 Task: Open the event Product Strategy Discussion on '2024/03/04', change the date to 2024/03/01, change the font style of the description to Trebuchet MS, set the availability to Working elsewhere, insert an emoji Thu, logged in from the account softage.10@softage.net and add another guest for the event, softage.4@softage.net. Change the alignment of the event description to Align left.Change the font color of the description to Green and select an event charm, 
Action: Mouse moved to (305, 124)
Screenshot: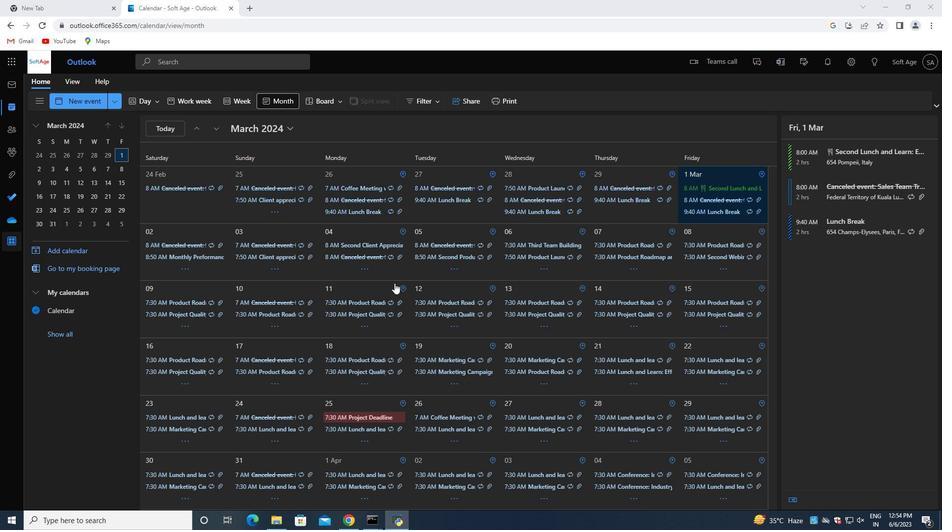 
Action: Mouse pressed left at (305, 124)
Screenshot: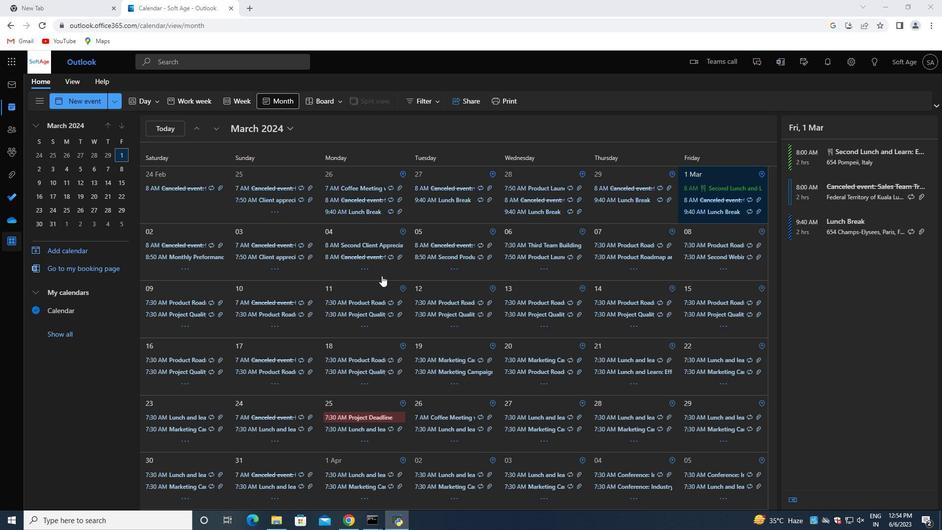 
Action: Mouse moved to (322, 152)
Screenshot: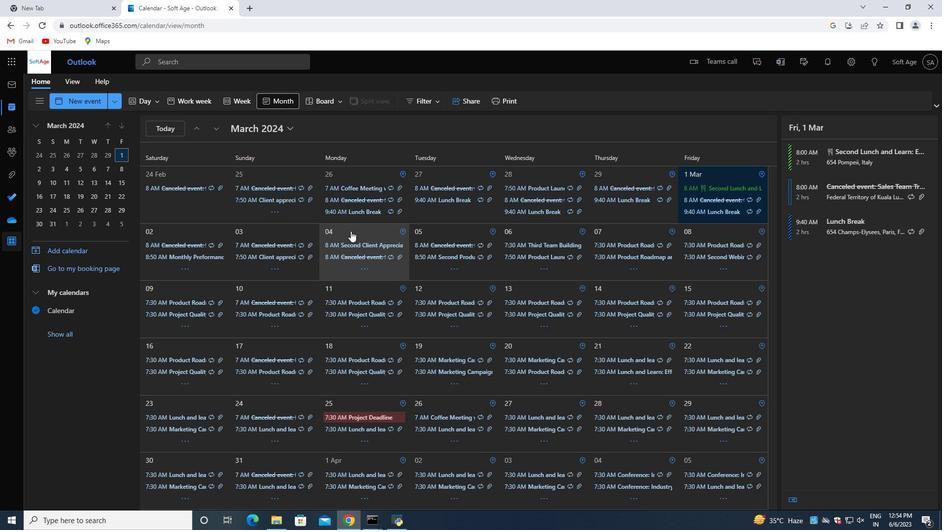 
Action: Mouse pressed left at (322, 152)
Screenshot: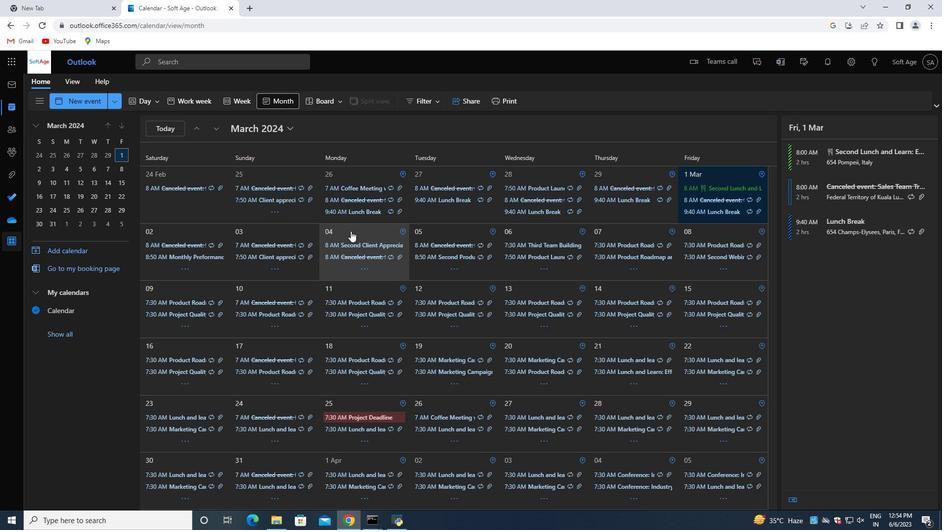 
Action: Mouse moved to (291, 173)
Screenshot: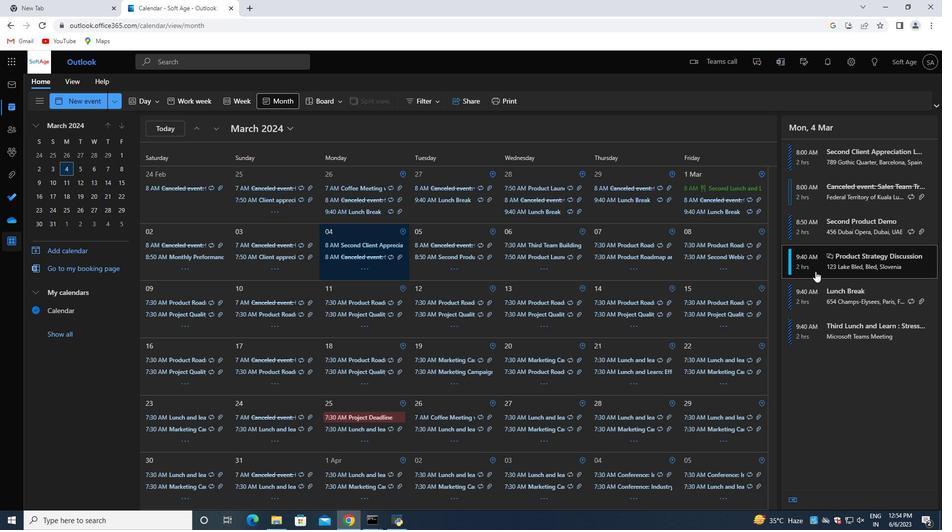 
Action: Mouse pressed left at (291, 173)
Screenshot: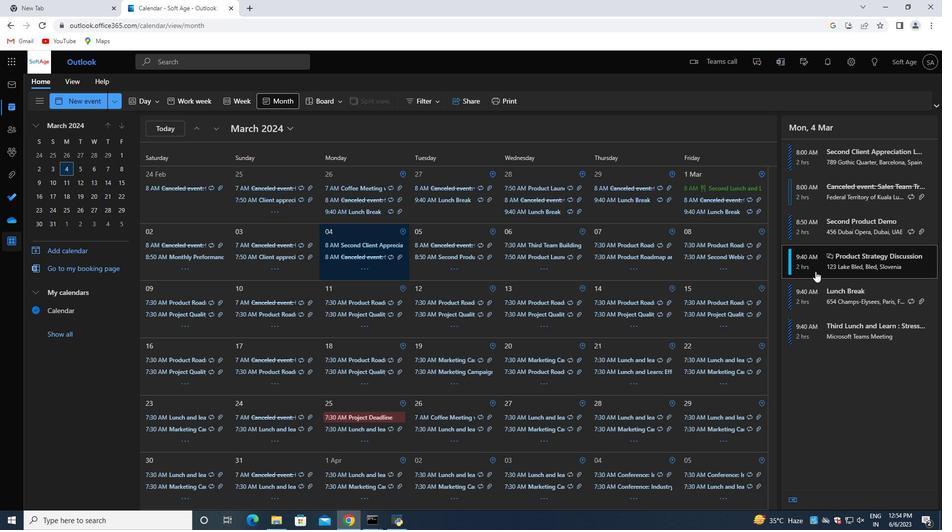 
Action: Mouse moved to (351, 231)
Screenshot: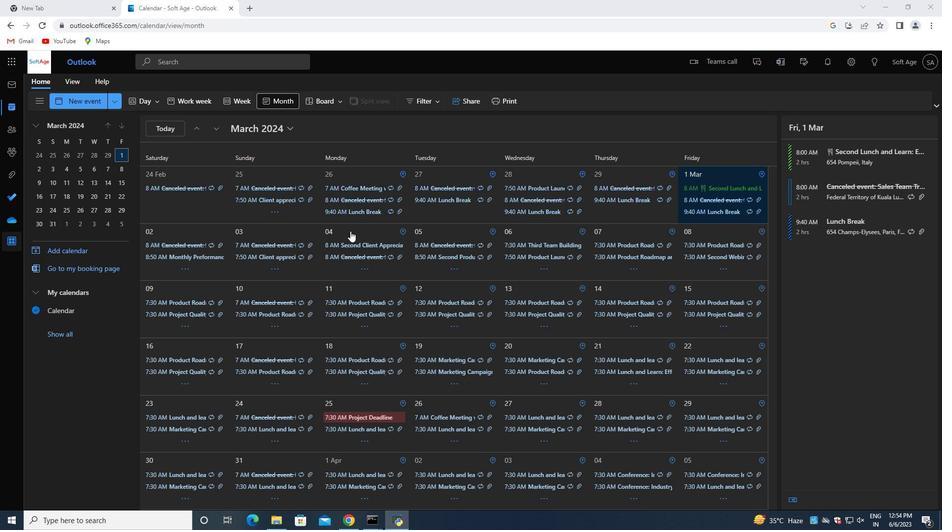 
Action: Mouse pressed left at (351, 231)
Screenshot: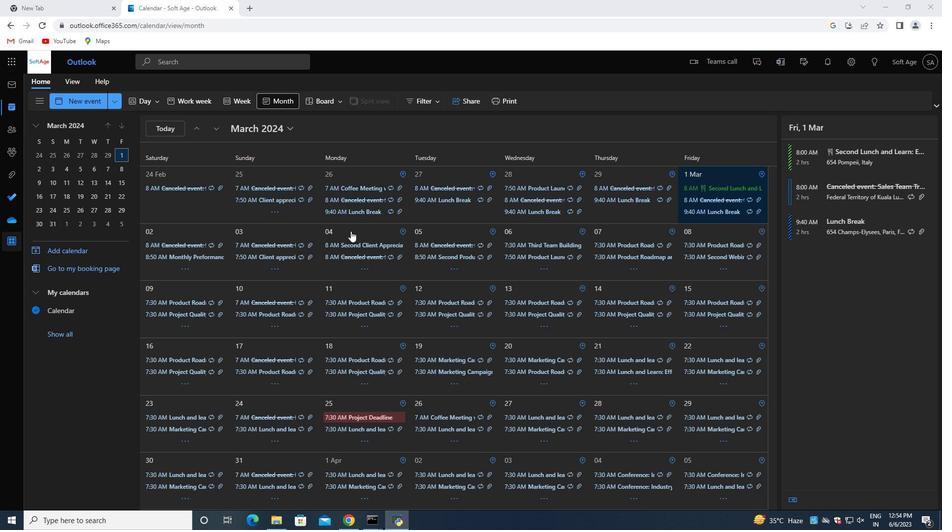 
Action: Mouse moved to (816, 271)
Screenshot: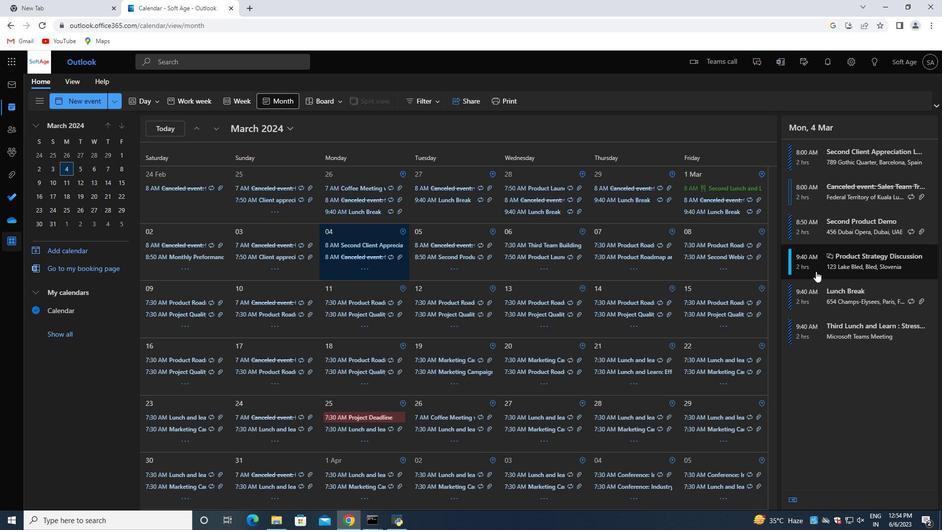 
Action: Mouse pressed left at (816, 271)
Screenshot: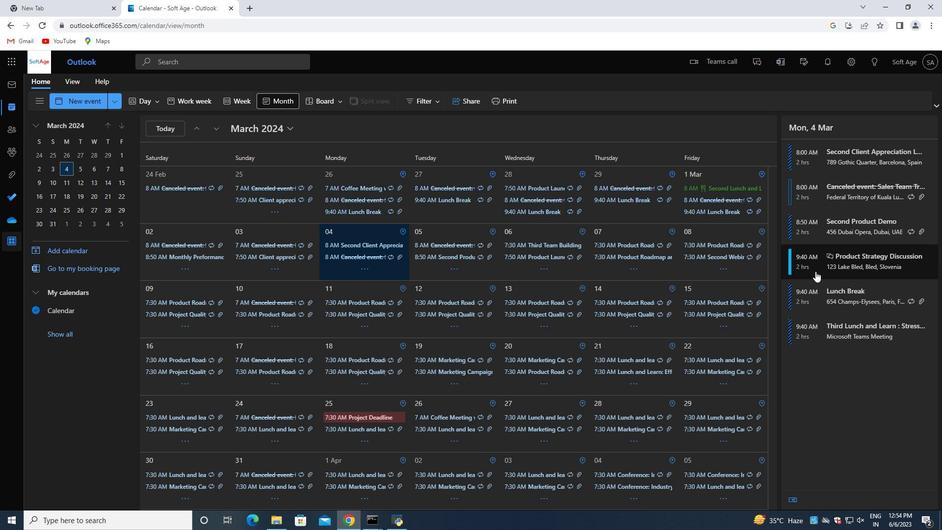 
Action: Mouse moved to (634, 364)
Screenshot: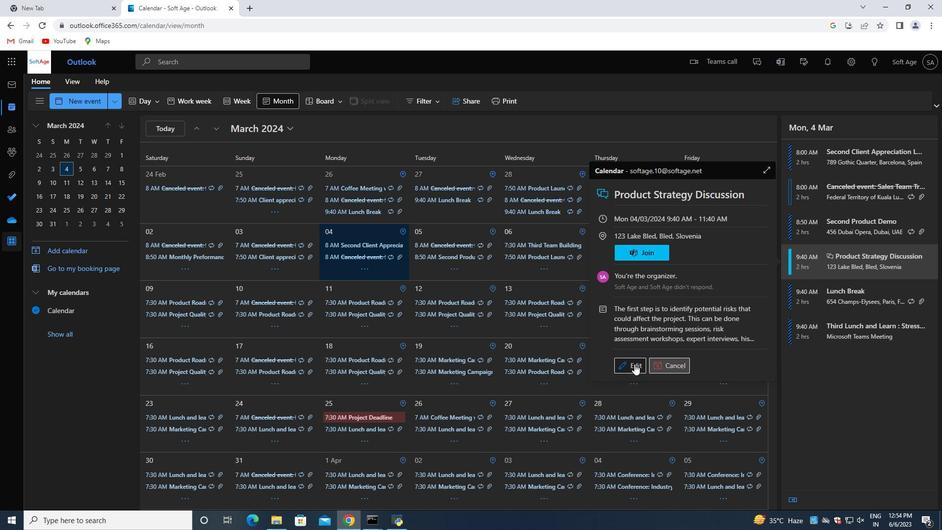 
Action: Mouse pressed left at (634, 364)
Screenshot: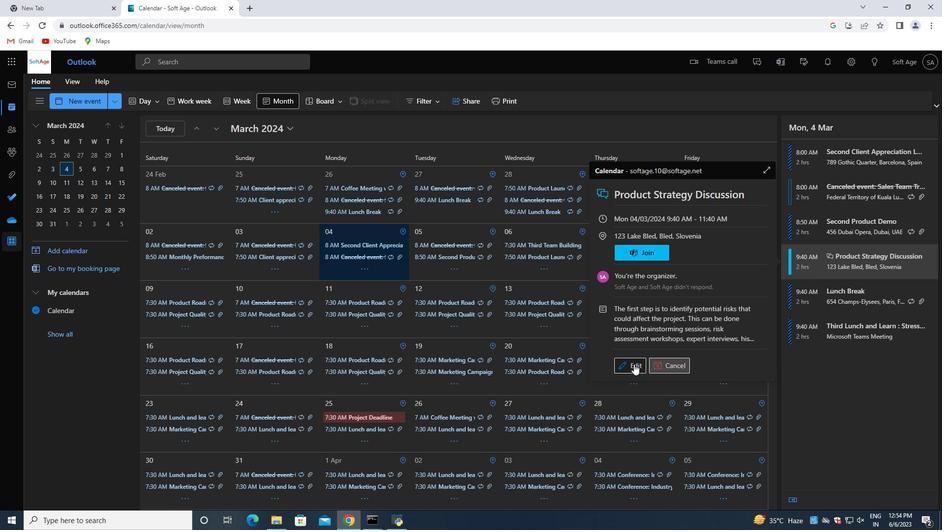 
Action: Mouse moved to (289, 272)
Screenshot: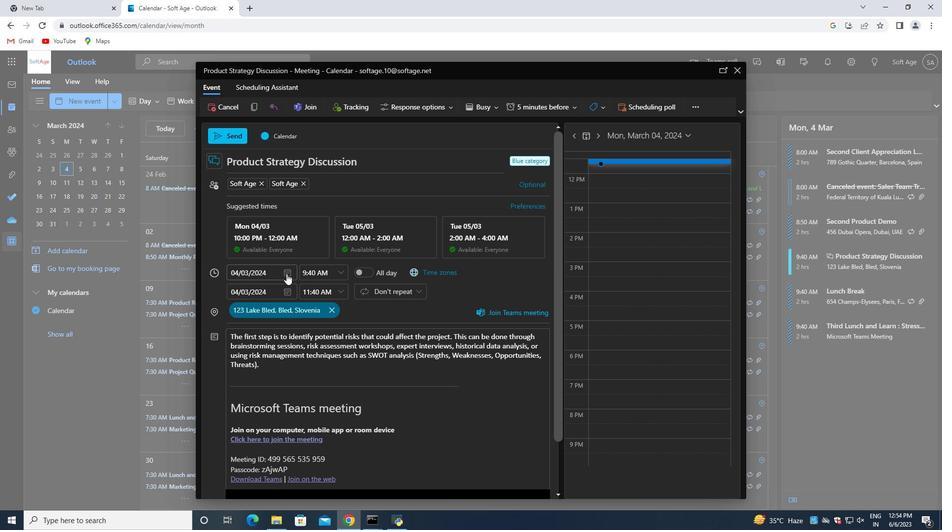 
Action: Mouse pressed left at (289, 272)
Screenshot: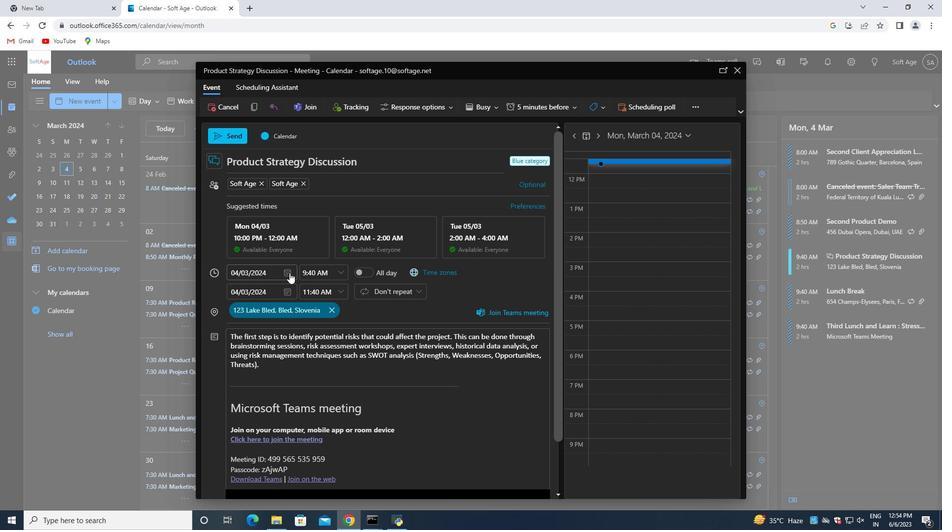 
Action: Mouse moved to (321, 320)
Screenshot: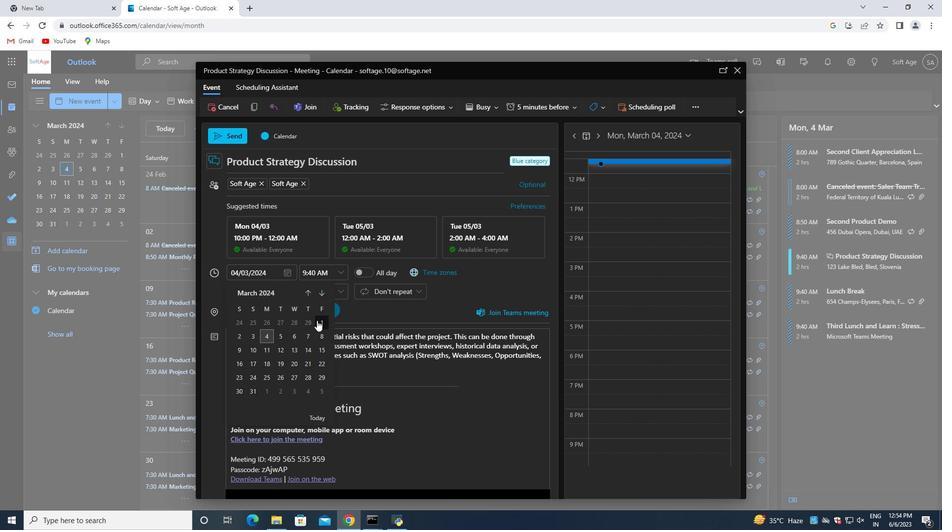 
Action: Mouse pressed left at (321, 320)
Screenshot: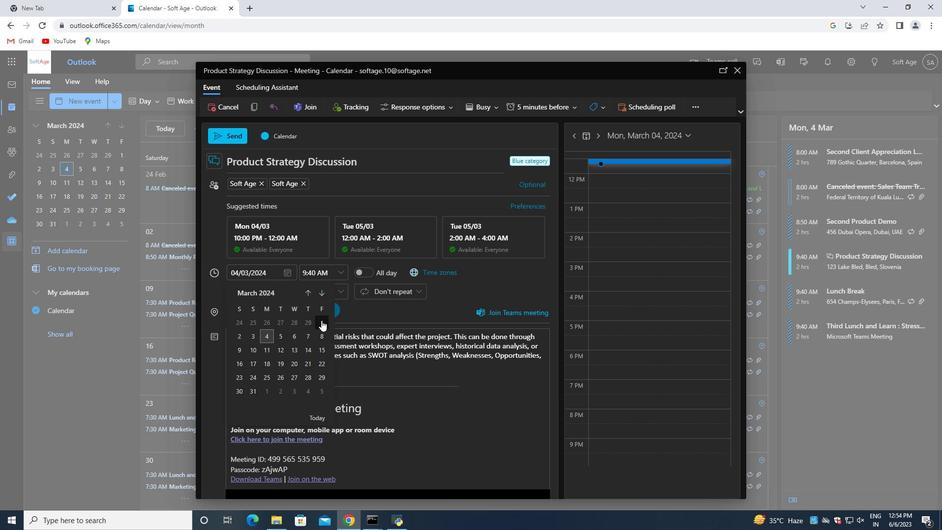 
Action: Mouse moved to (265, 367)
Screenshot: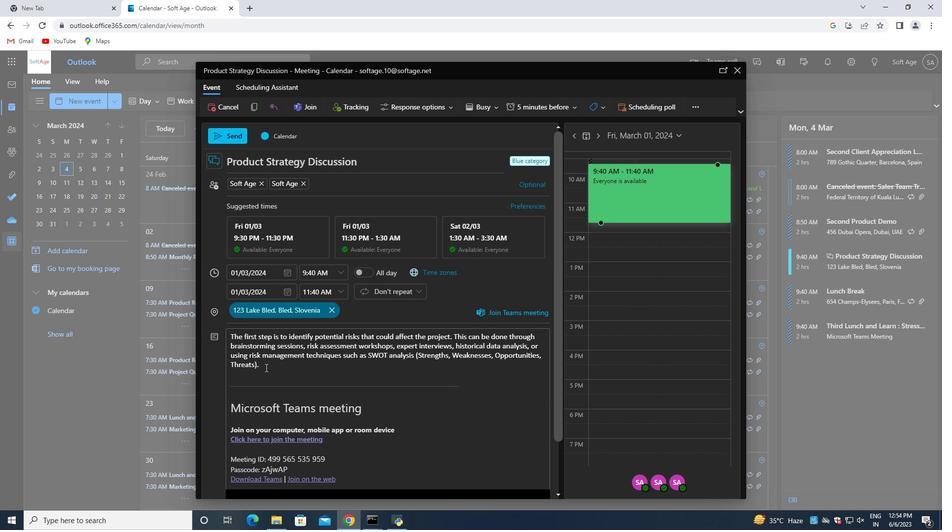 
Action: Mouse pressed left at (265, 367)
Screenshot: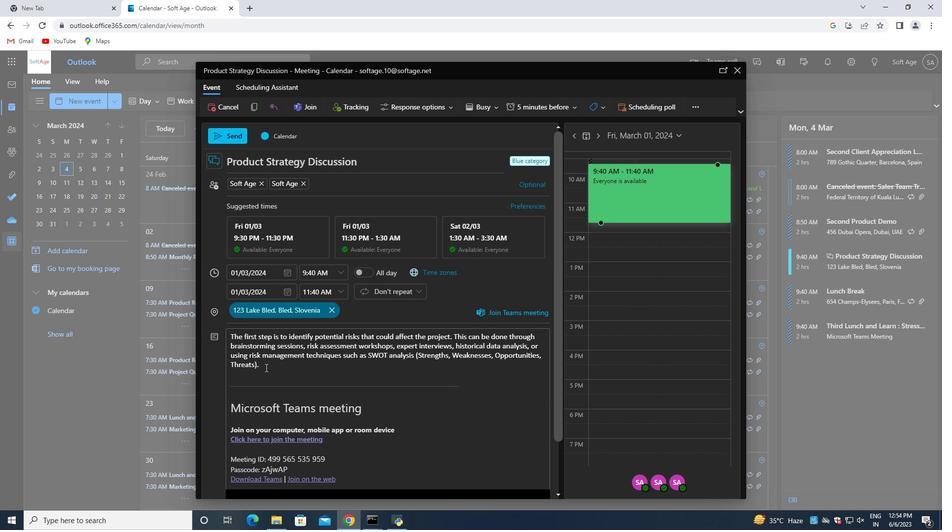 
Action: Mouse moved to (294, 363)
Screenshot: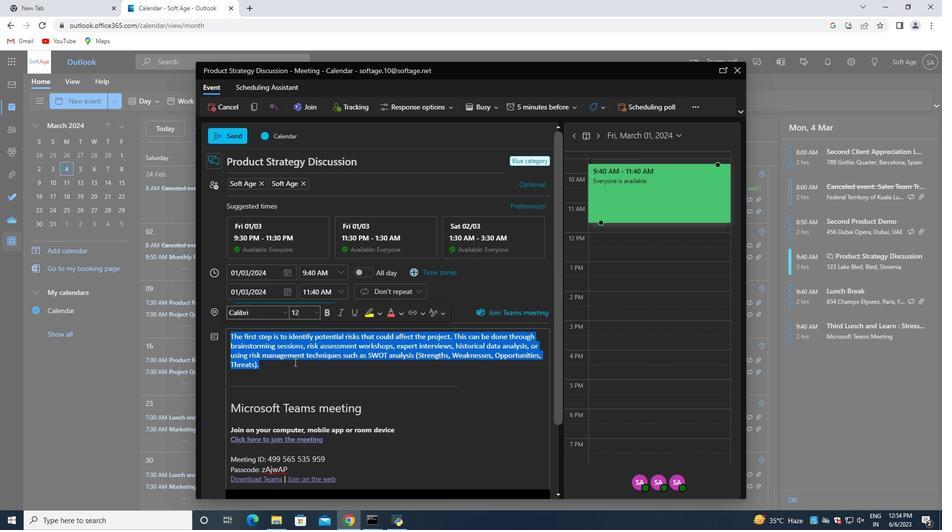 
Action: Mouse scrolled (294, 363) with delta (0, 0)
Screenshot: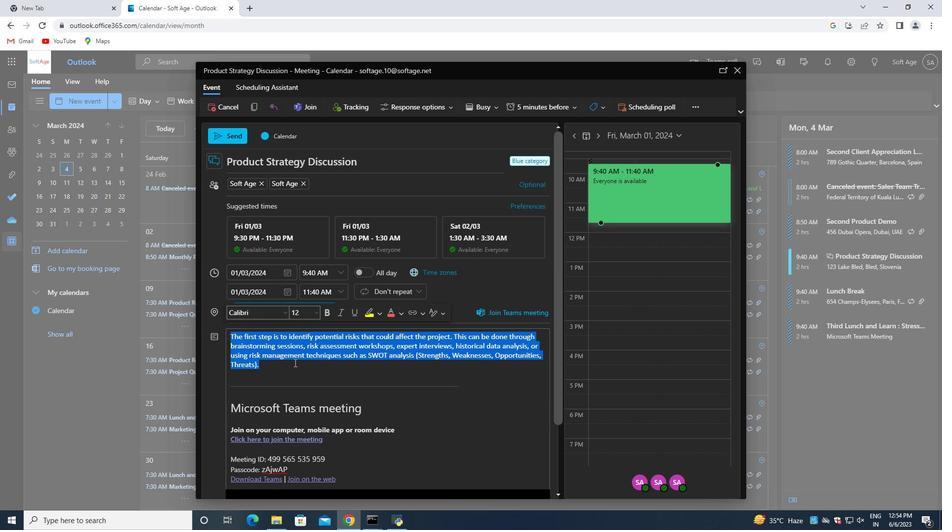 
Action: Mouse moved to (305, 428)
Screenshot: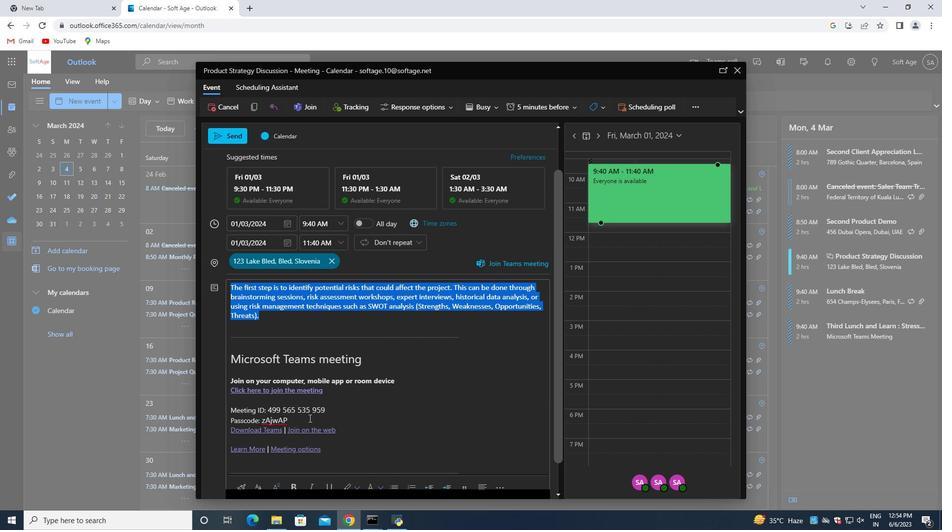 
Action: Mouse scrolled (305, 427) with delta (0, 0)
Screenshot: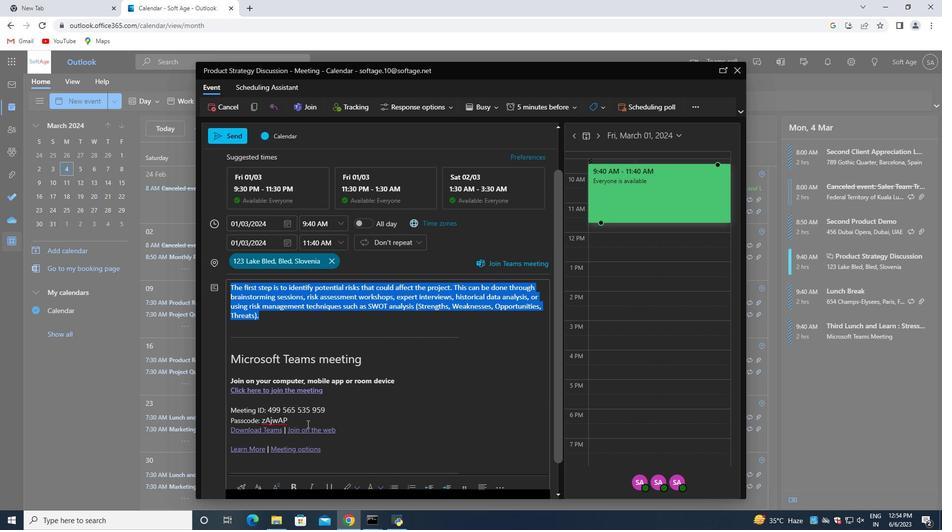 
Action: Mouse moved to (302, 431)
Screenshot: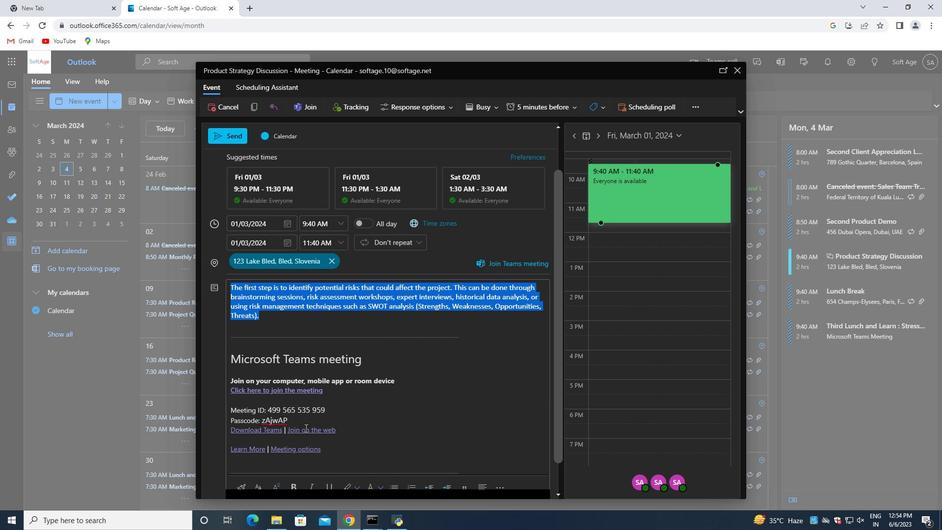 
Action: Mouse scrolled (302, 431) with delta (0, 0)
Screenshot: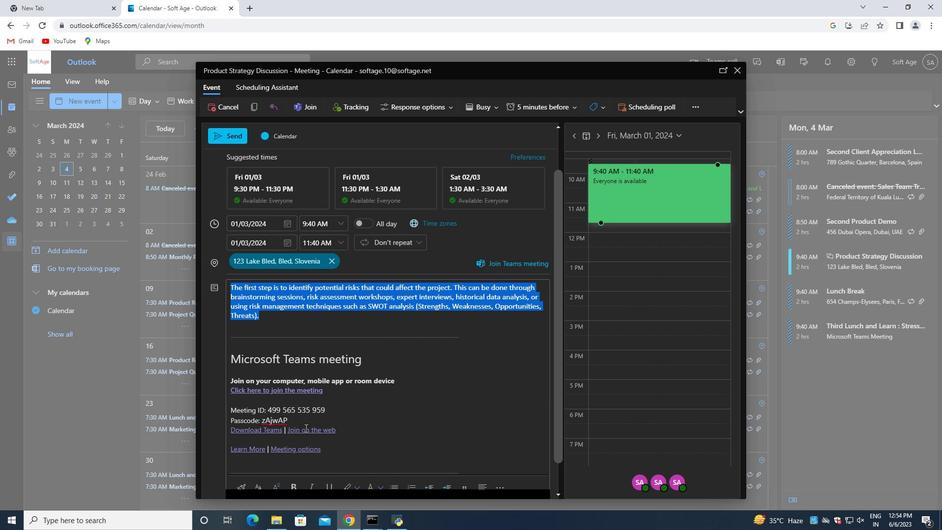 
Action: Mouse moved to (301, 433)
Screenshot: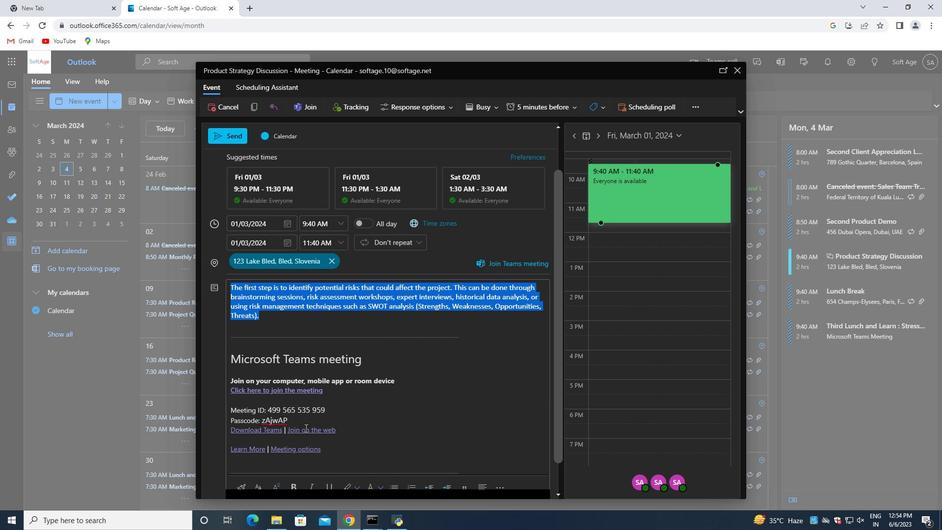 
Action: Mouse scrolled (301, 433) with delta (0, 0)
Screenshot: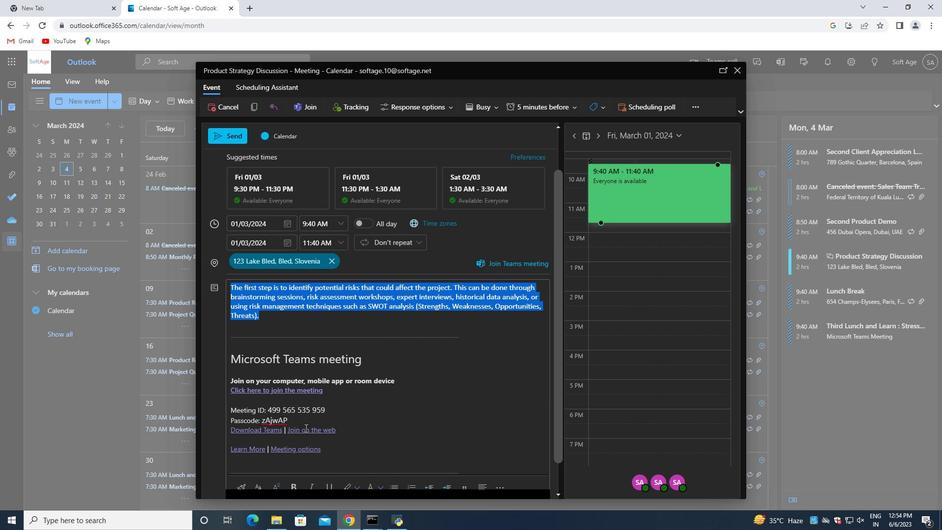 
Action: Mouse moved to (257, 451)
Screenshot: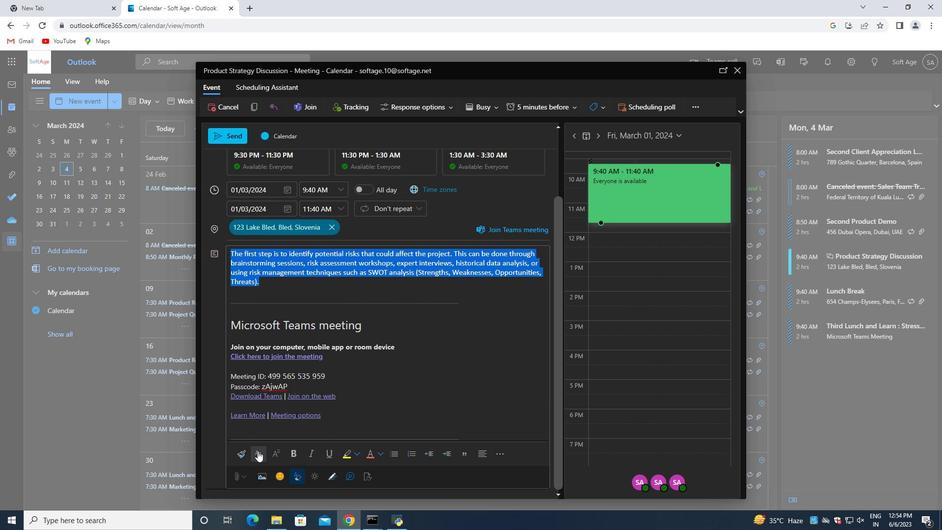 
Action: Mouse pressed left at (257, 451)
Screenshot: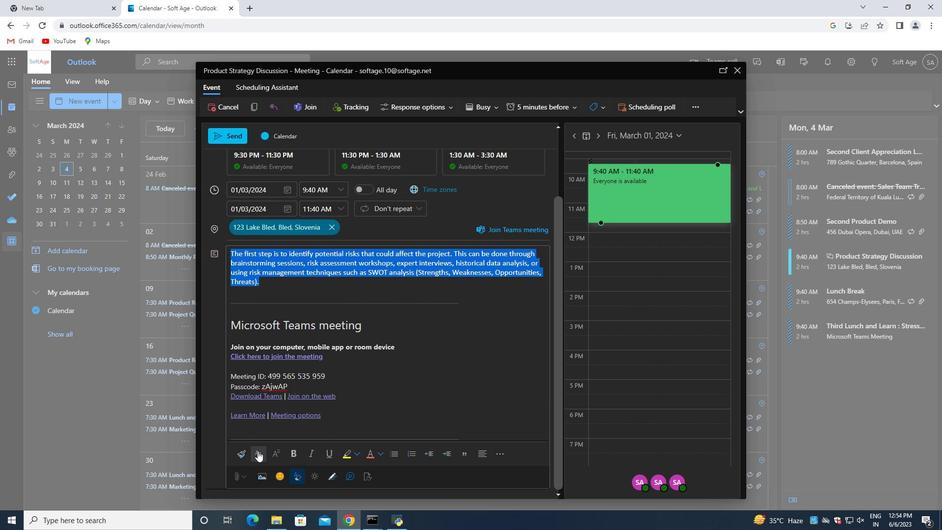 
Action: Mouse moved to (300, 386)
Screenshot: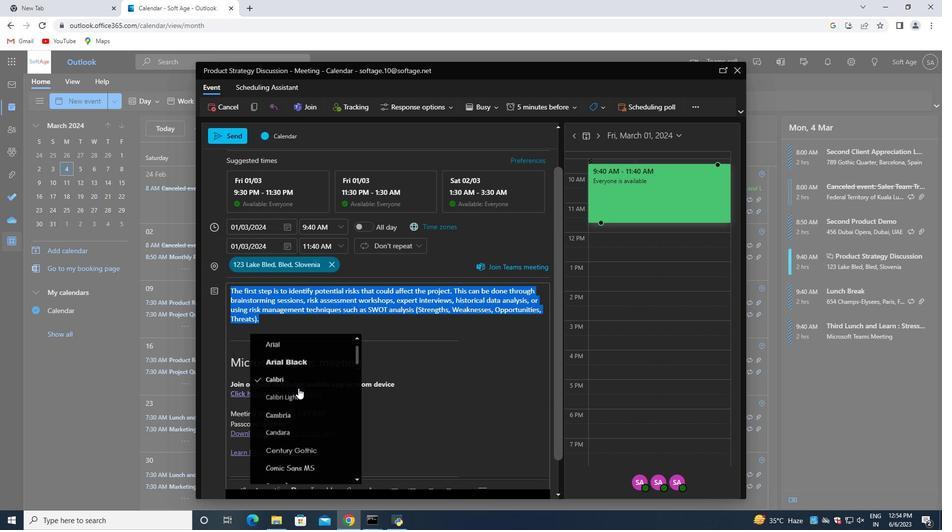 
Action: Mouse scrolled (300, 386) with delta (0, 0)
Screenshot: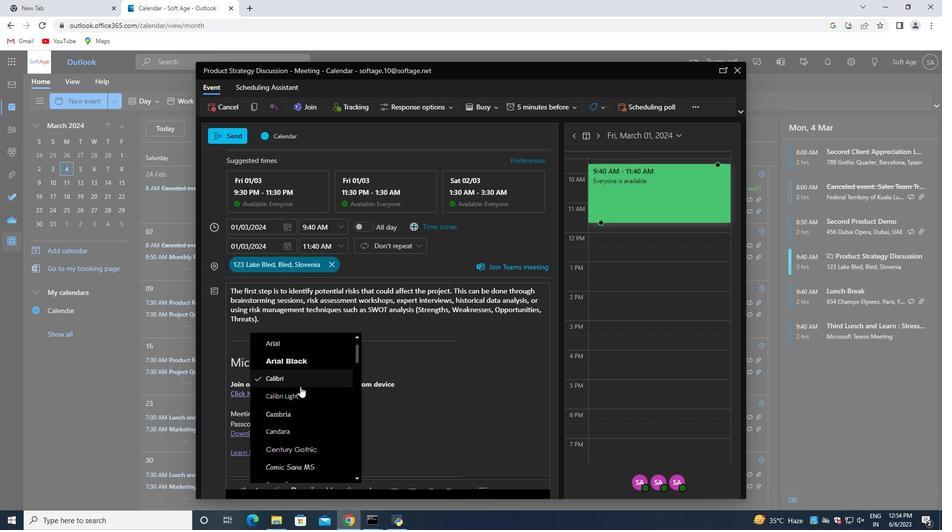 
Action: Mouse scrolled (300, 386) with delta (0, 0)
Screenshot: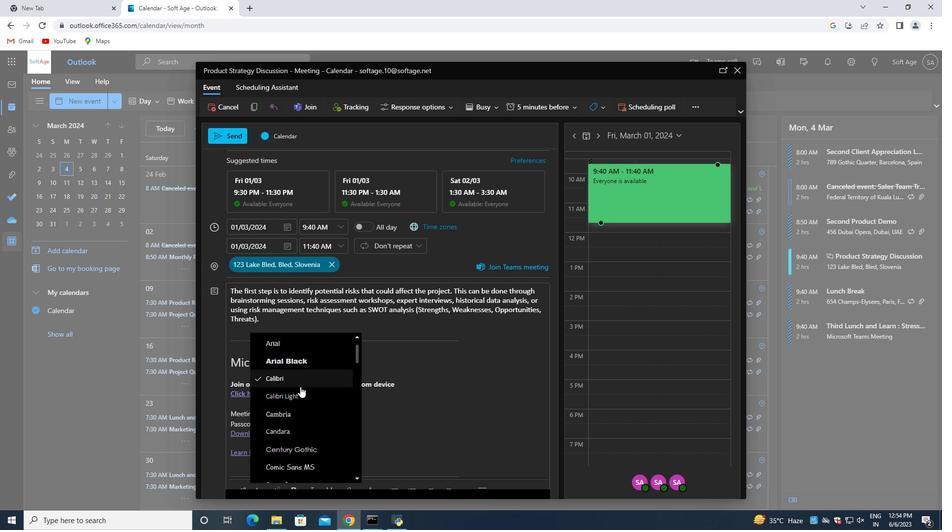 
Action: Mouse scrolled (300, 386) with delta (0, 0)
Screenshot: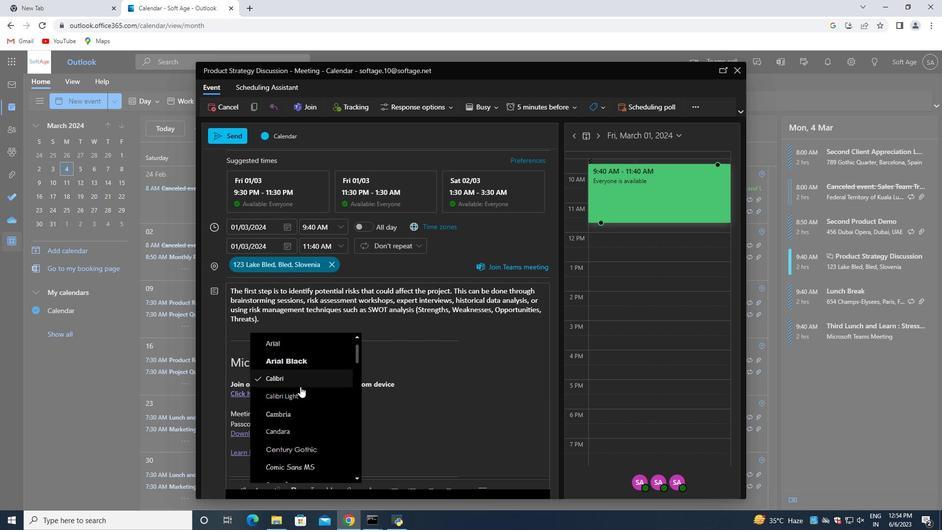 
Action: Mouse moved to (300, 386)
Screenshot: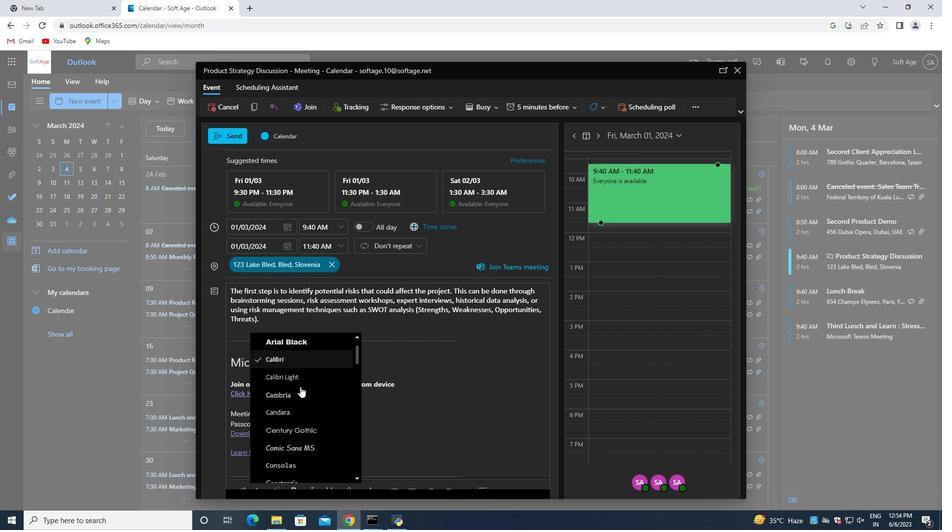 
Action: Mouse scrolled (300, 386) with delta (0, 0)
Screenshot: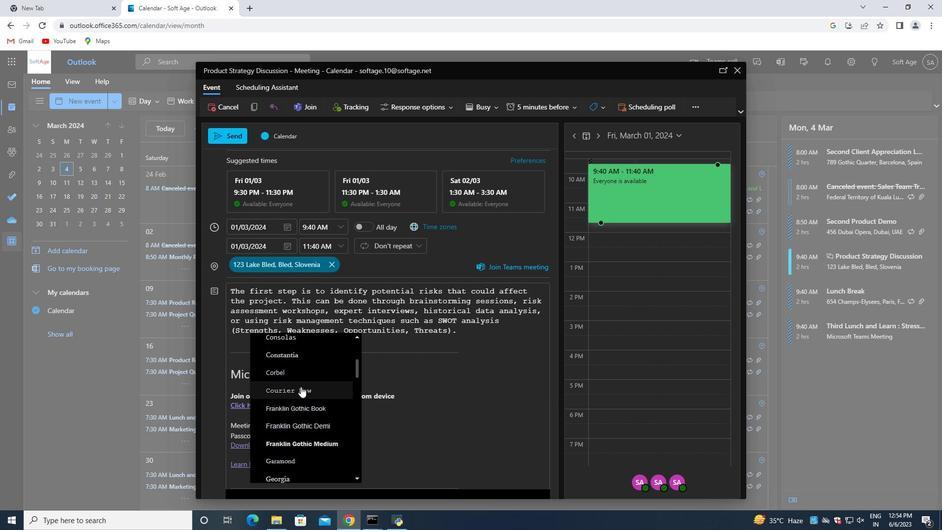 
Action: Mouse scrolled (300, 386) with delta (0, 0)
Screenshot: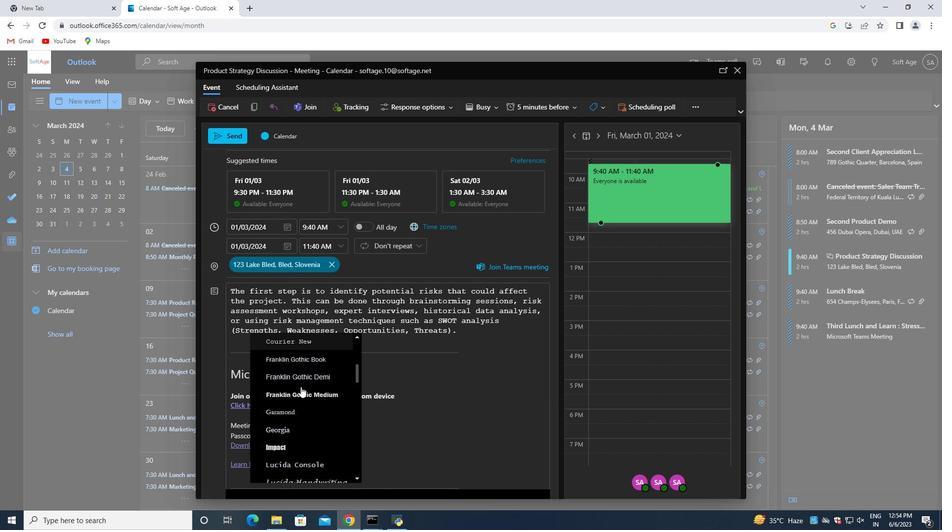 
Action: Mouse scrolled (300, 386) with delta (0, 0)
Screenshot: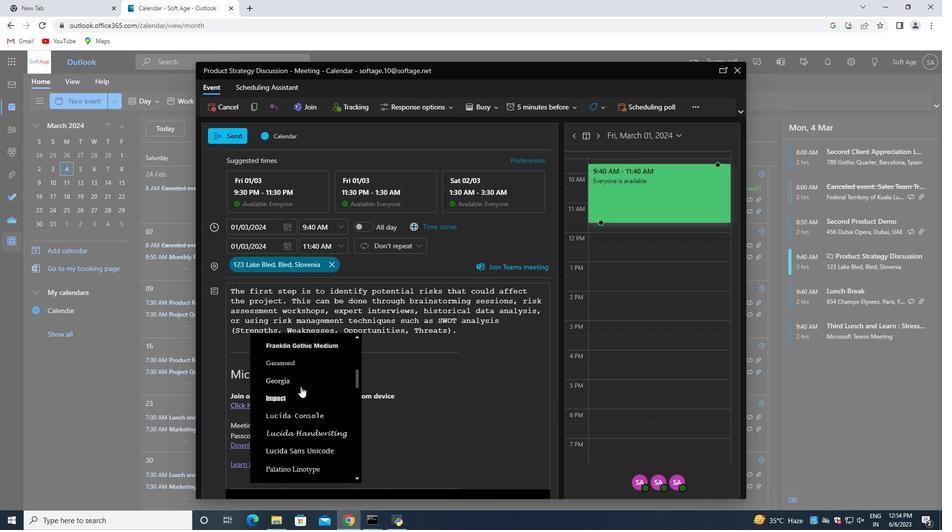 
Action: Mouse scrolled (300, 386) with delta (0, 0)
Screenshot: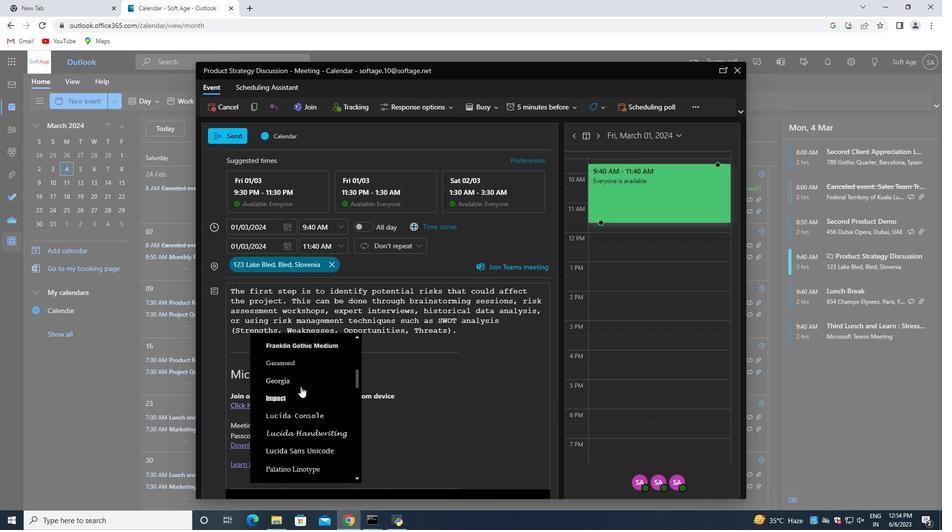 
Action: Mouse scrolled (300, 386) with delta (0, 0)
Screenshot: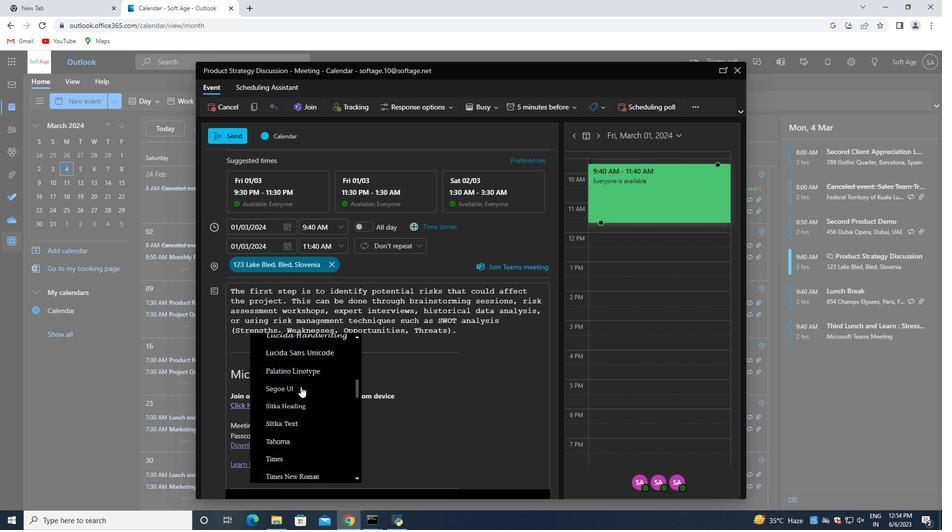 
Action: Mouse scrolled (300, 386) with delta (0, 0)
Screenshot: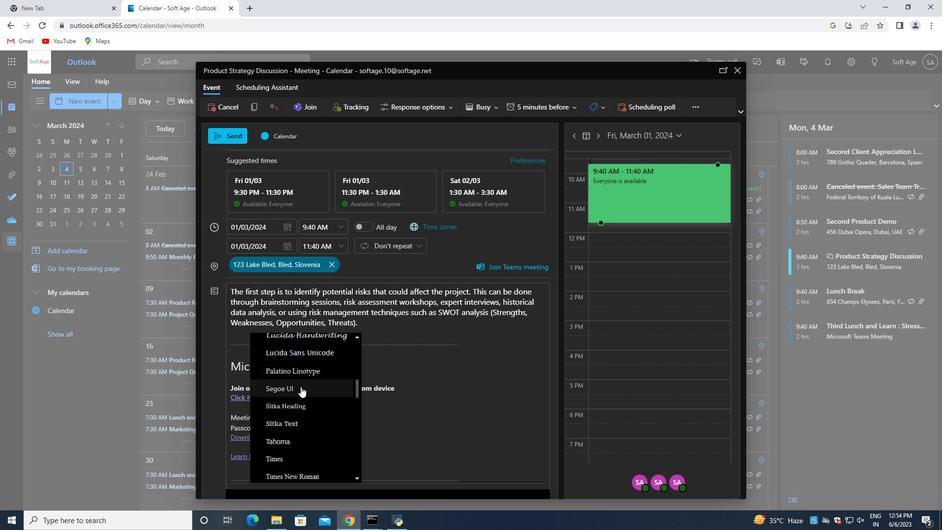 
Action: Mouse moved to (308, 394)
Screenshot: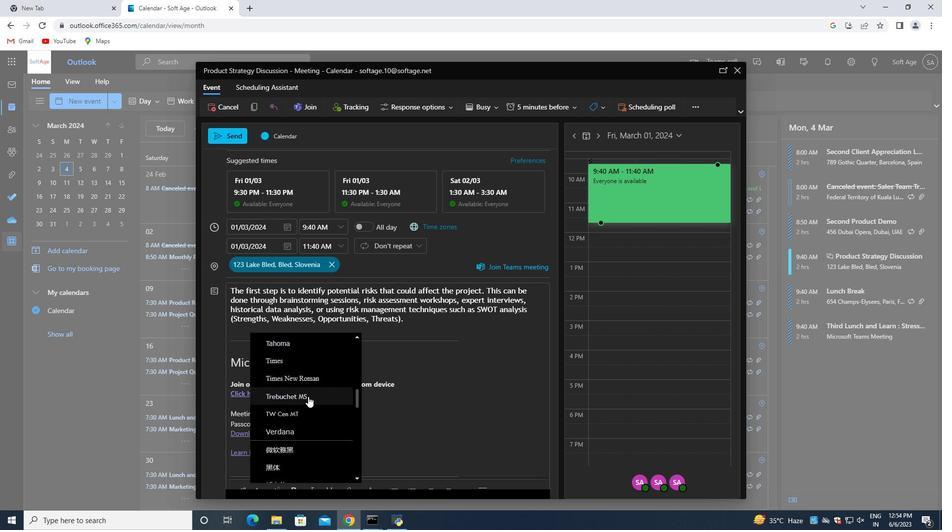 
Action: Mouse pressed left at (308, 394)
Screenshot: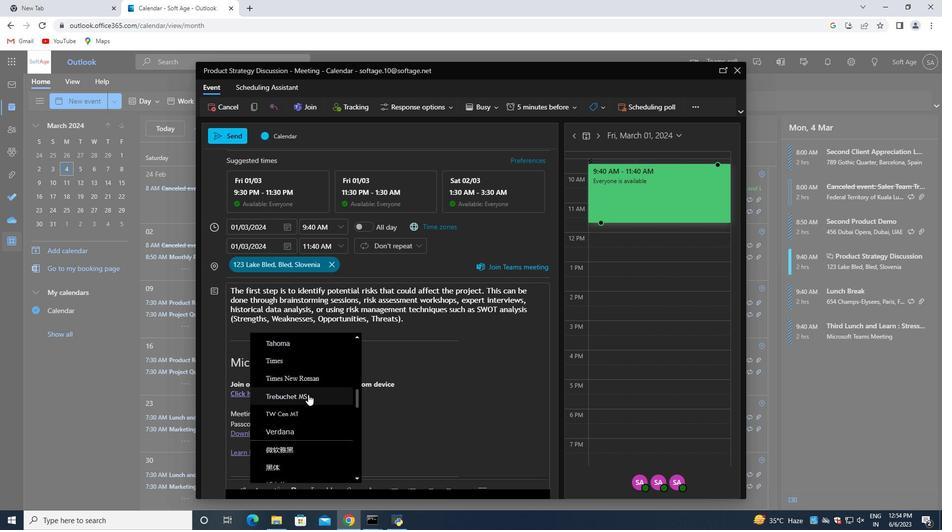 
Action: Mouse moved to (326, 332)
Screenshot: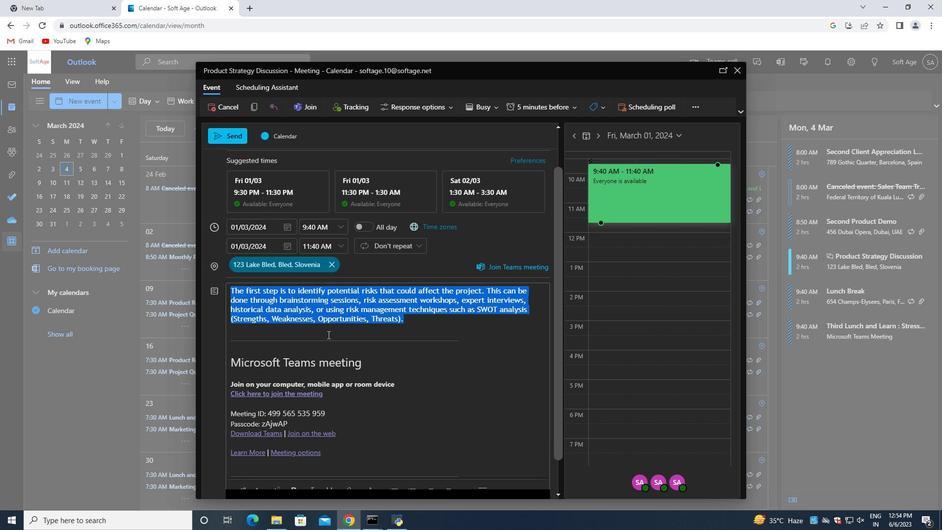 
Action: Mouse scrolled (326, 332) with delta (0, 0)
Screenshot: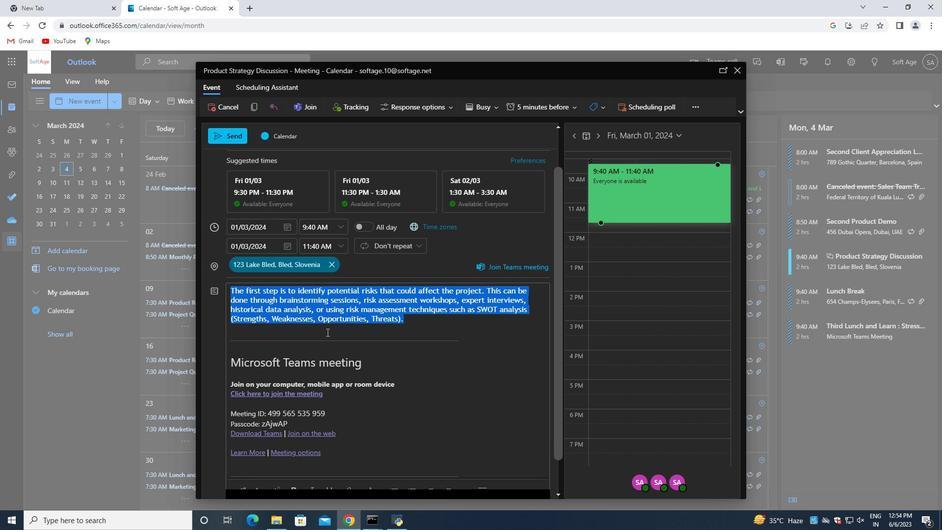 
Action: Mouse scrolled (326, 332) with delta (0, 0)
Screenshot: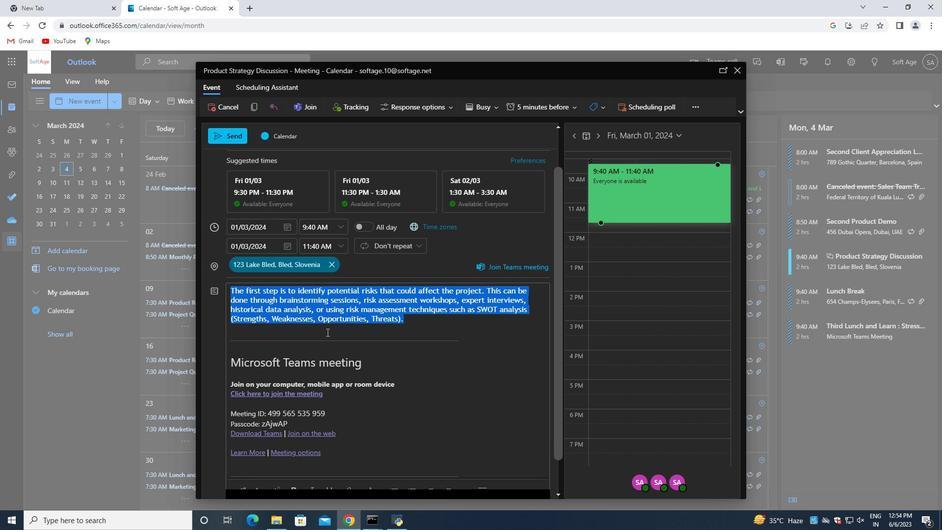 
Action: Mouse moved to (412, 369)
Screenshot: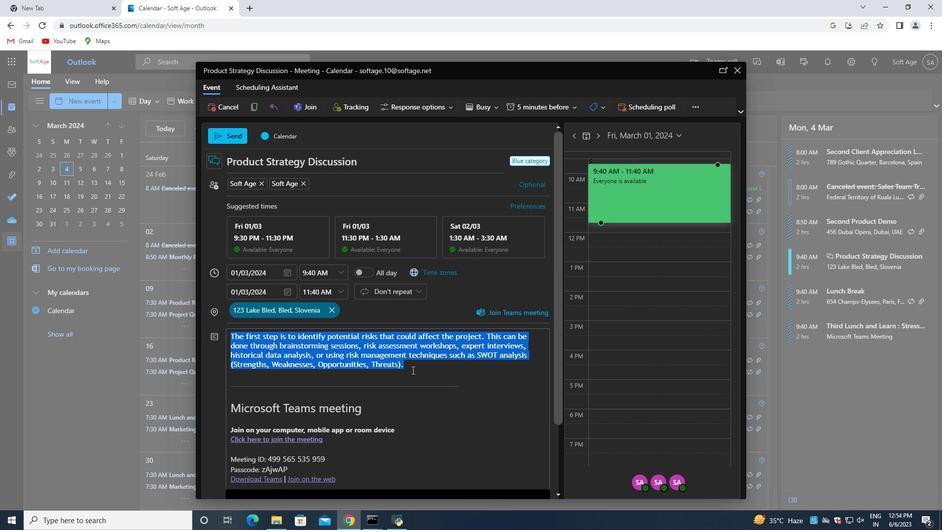 
Action: Mouse pressed left at (412, 369)
Screenshot: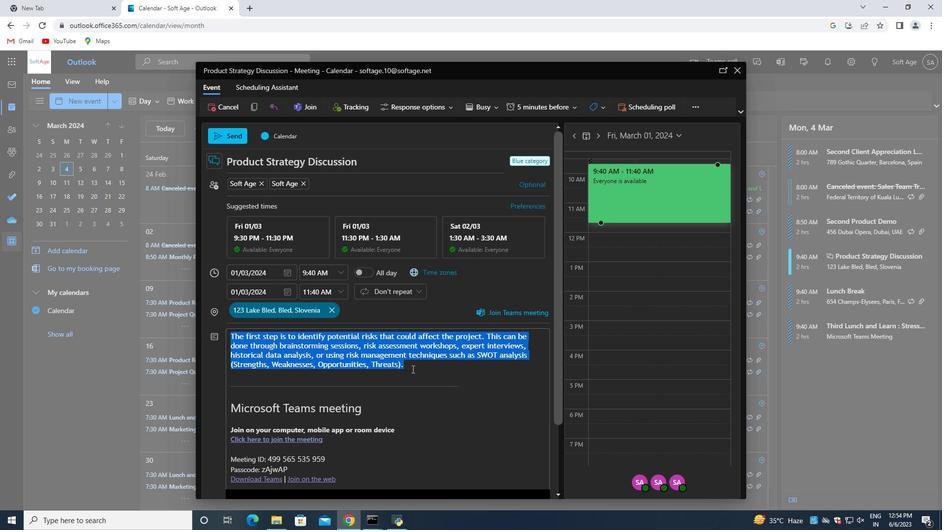 
Action: Mouse moved to (492, 104)
Screenshot: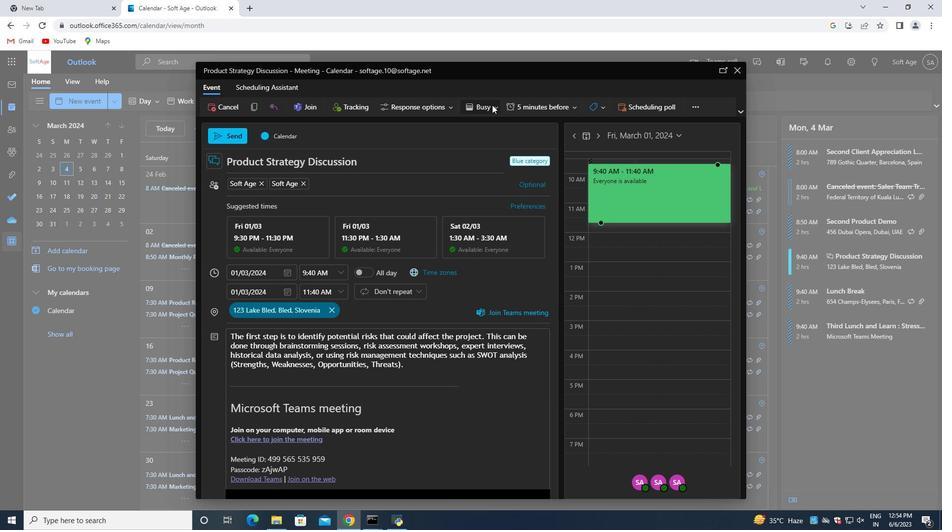 
Action: Mouse pressed left at (492, 104)
Screenshot: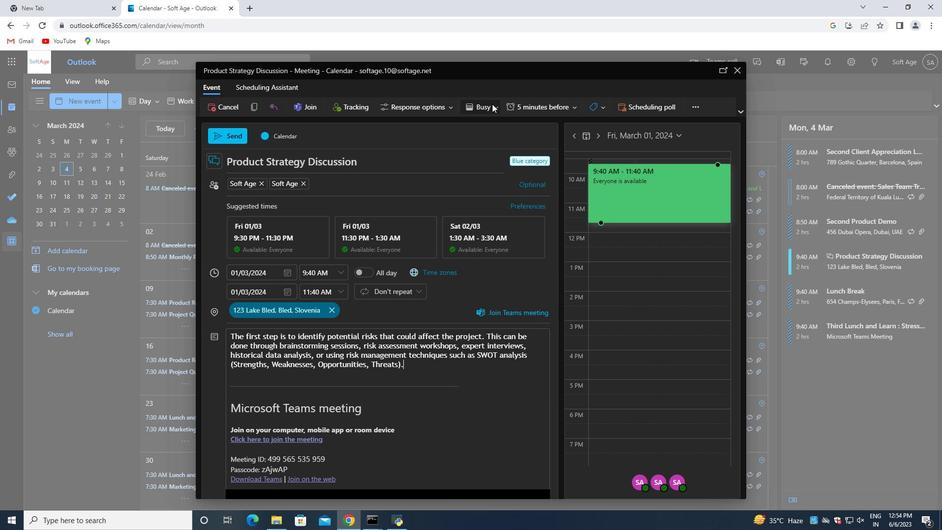 
Action: Mouse moved to (472, 147)
Screenshot: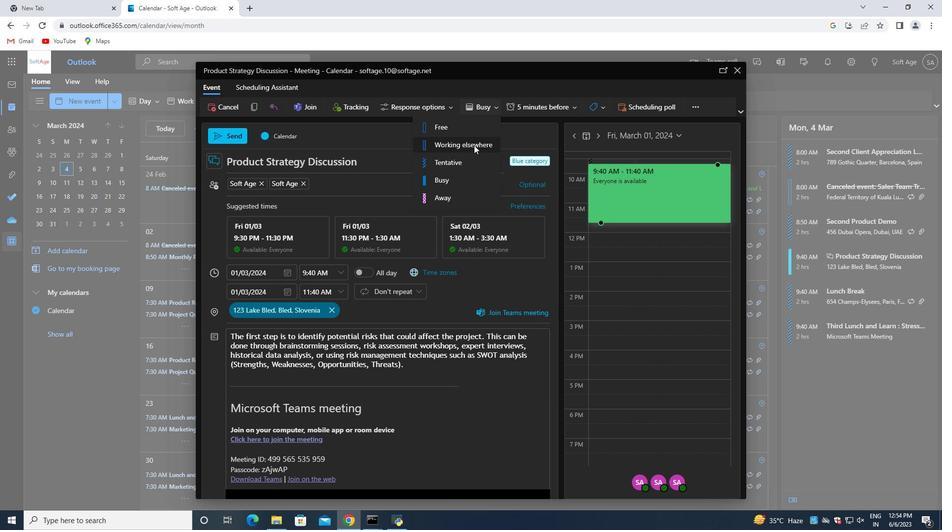 
Action: Mouse pressed left at (472, 147)
Screenshot: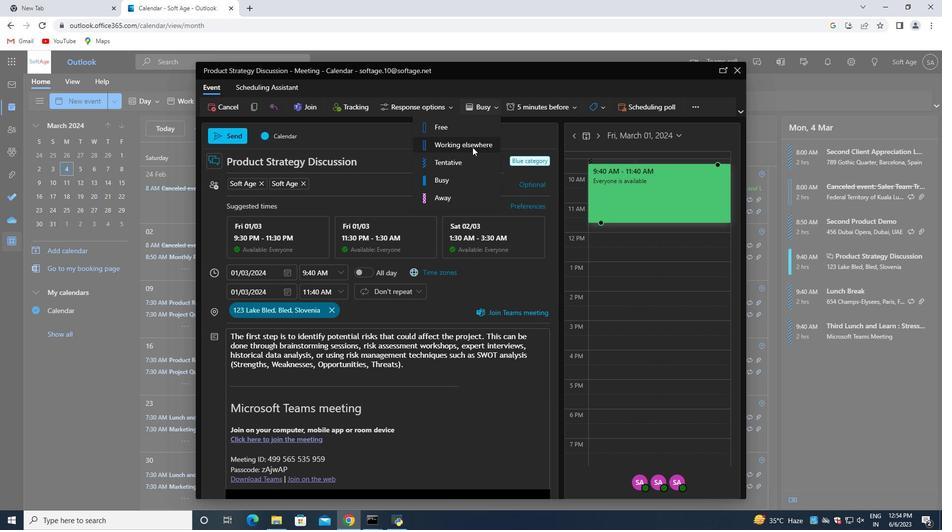 
Action: Mouse moved to (414, 365)
Screenshot: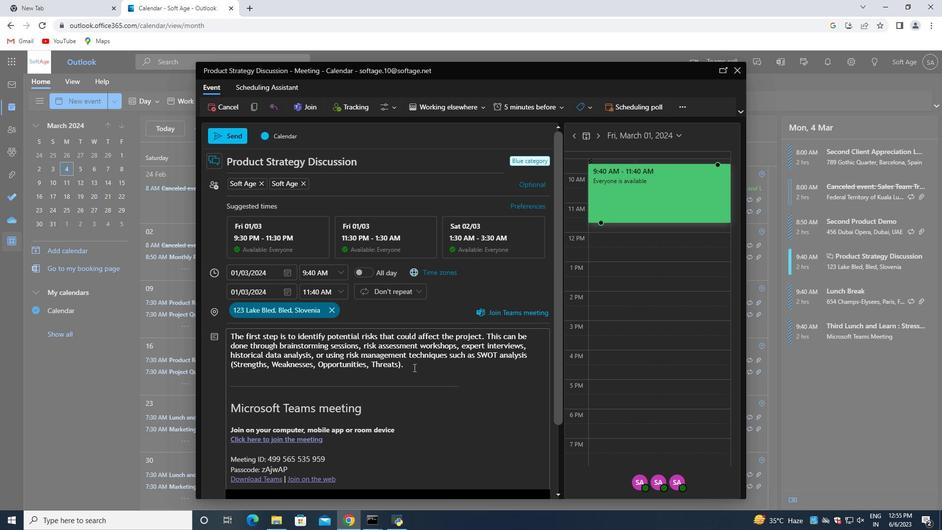 
Action: Mouse scrolled (414, 366) with delta (0, 0)
Screenshot: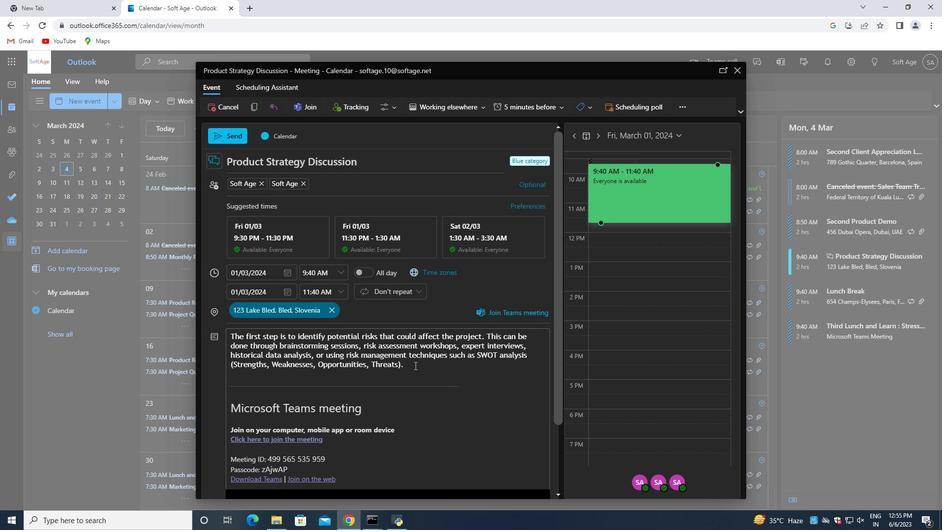 
Action: Mouse scrolled (414, 366) with delta (0, 0)
Screenshot: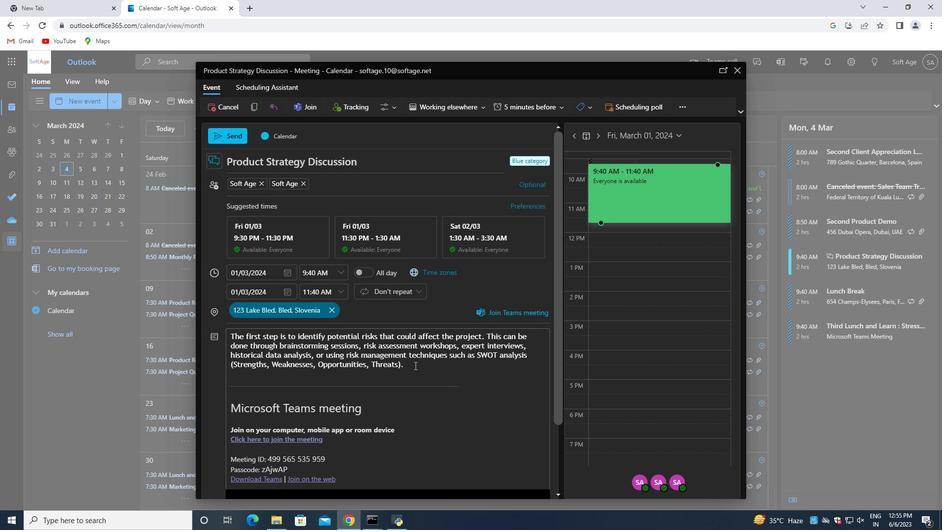 
Action: Mouse scrolled (414, 366) with delta (0, 0)
Screenshot: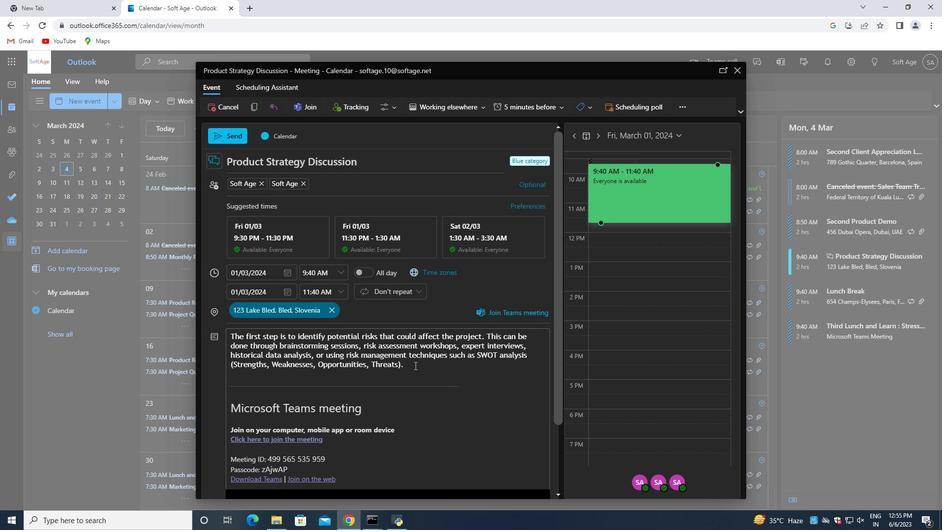 
Action: Mouse scrolled (414, 366) with delta (0, 0)
Screenshot: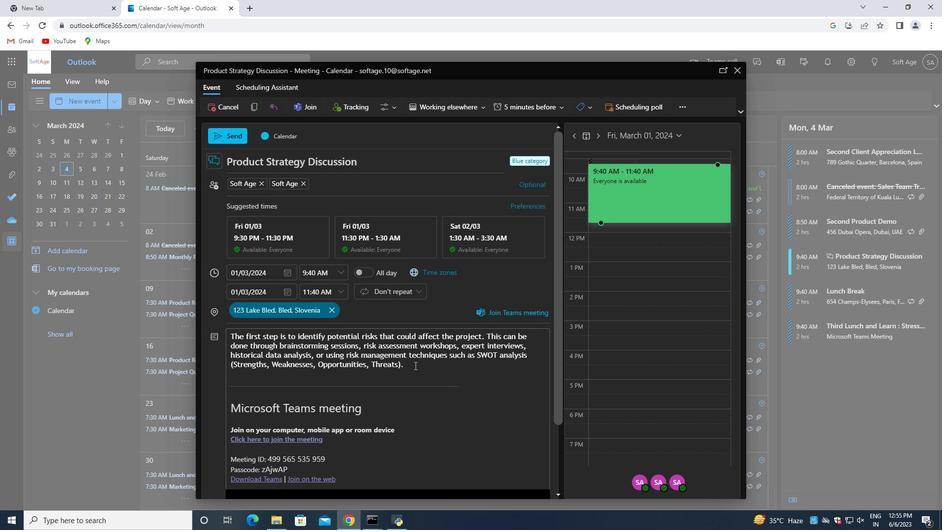 
Action: Mouse scrolled (414, 366) with delta (0, 0)
Screenshot: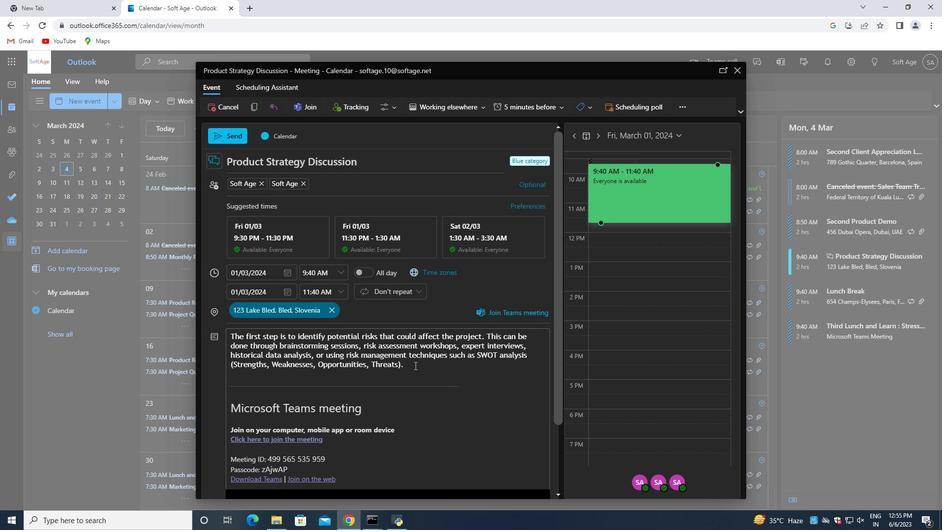 
Action: Mouse scrolled (414, 366) with delta (0, 0)
Screenshot: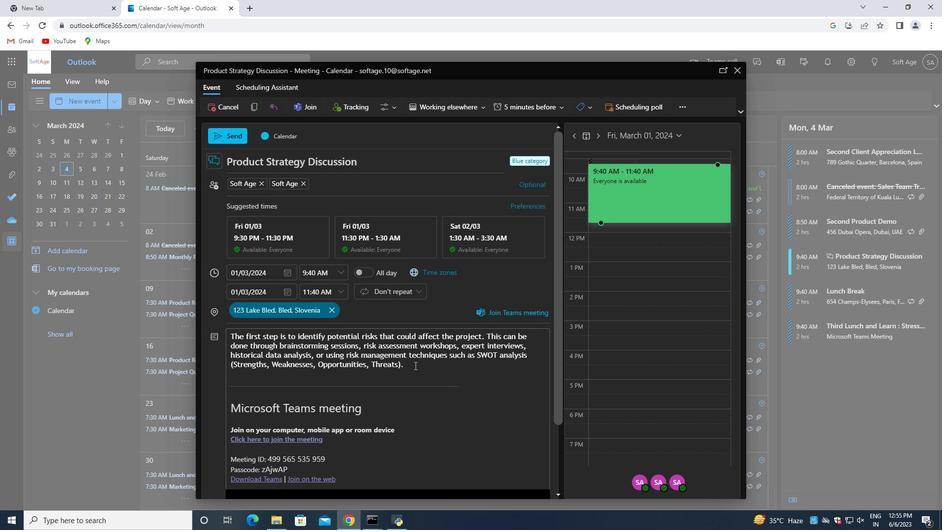 
Action: Mouse moved to (330, 186)
Screenshot: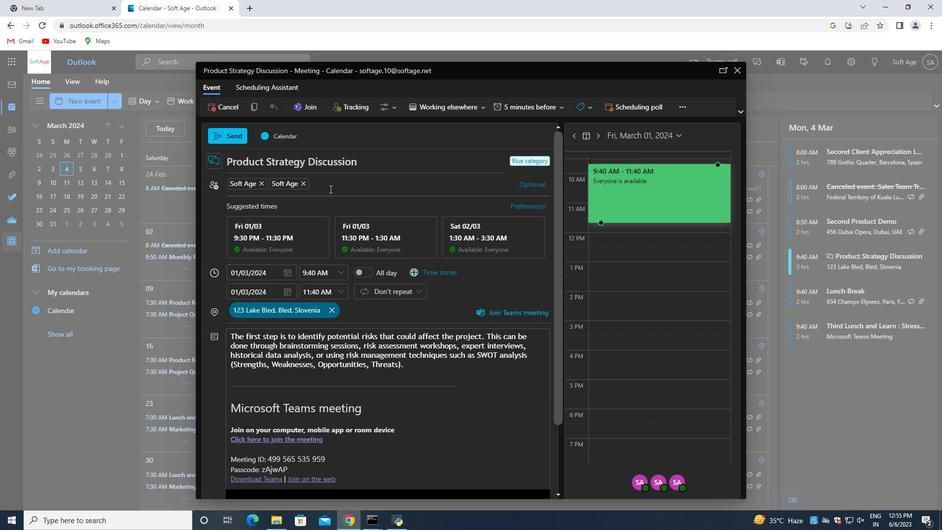 
Action: Mouse pressed left at (330, 186)
Screenshot: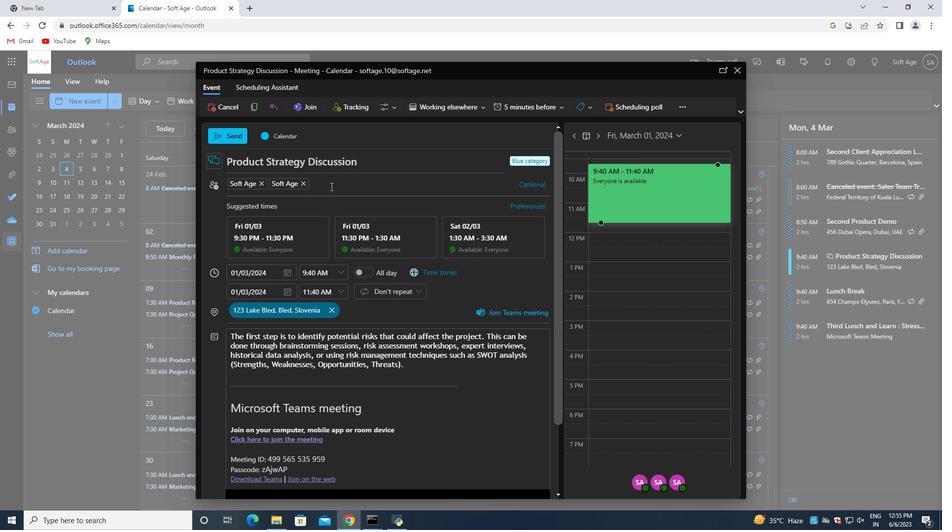 
Action: Key pressed softage.4<Key.shift>@softage.net
Screenshot: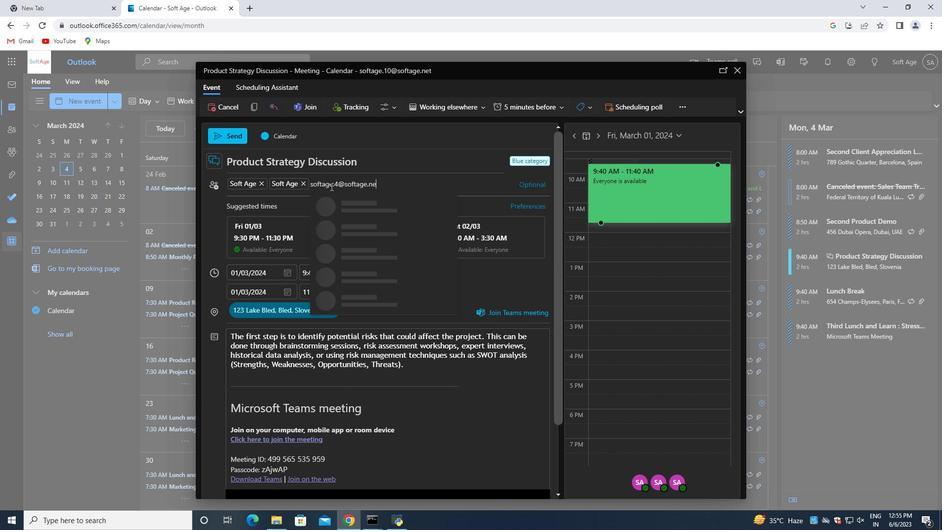 
Action: Mouse moved to (406, 200)
Screenshot: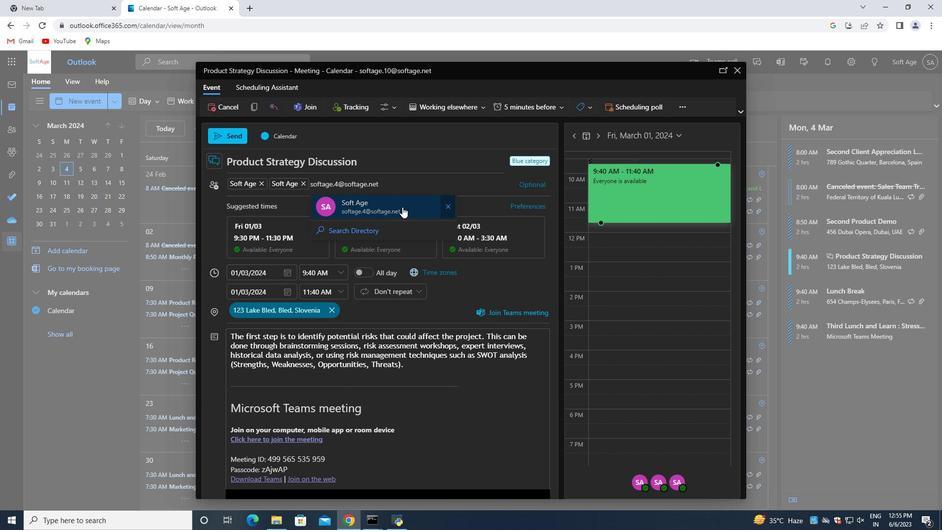 
Action: Mouse pressed left at (406, 200)
Screenshot: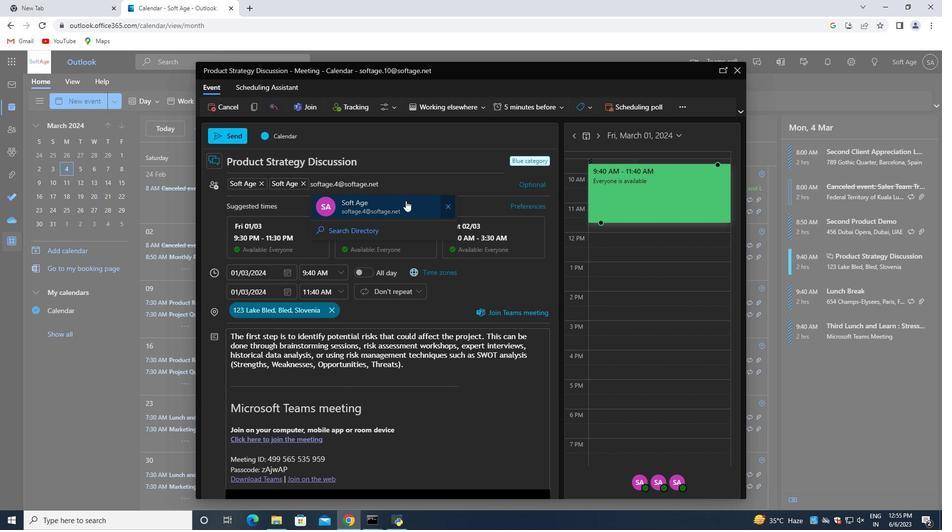 
Action: Mouse moved to (415, 367)
Screenshot: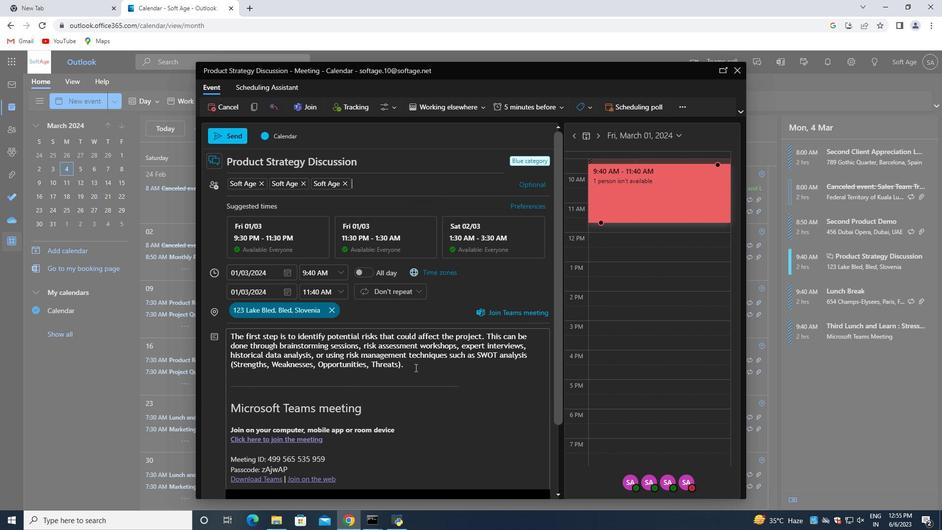 
Action: Mouse pressed left at (415, 367)
Screenshot: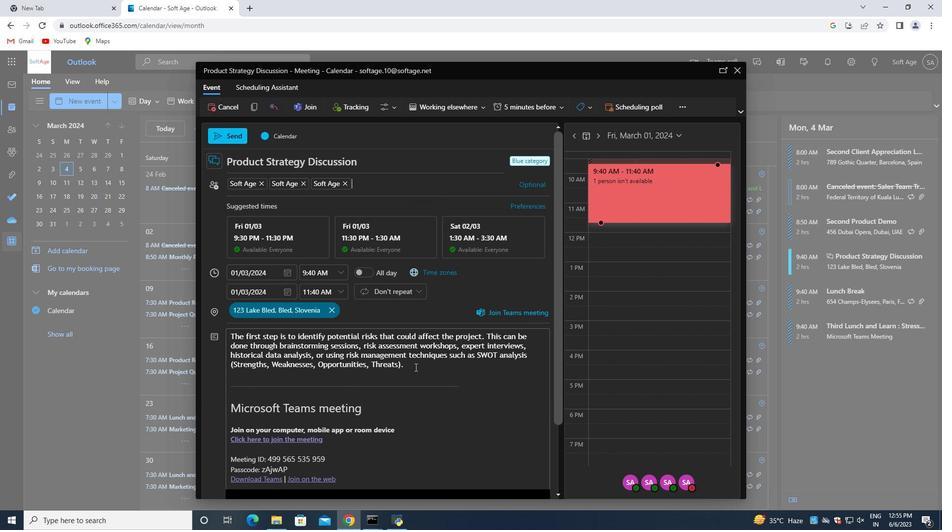 
Action: Mouse moved to (413, 367)
Screenshot: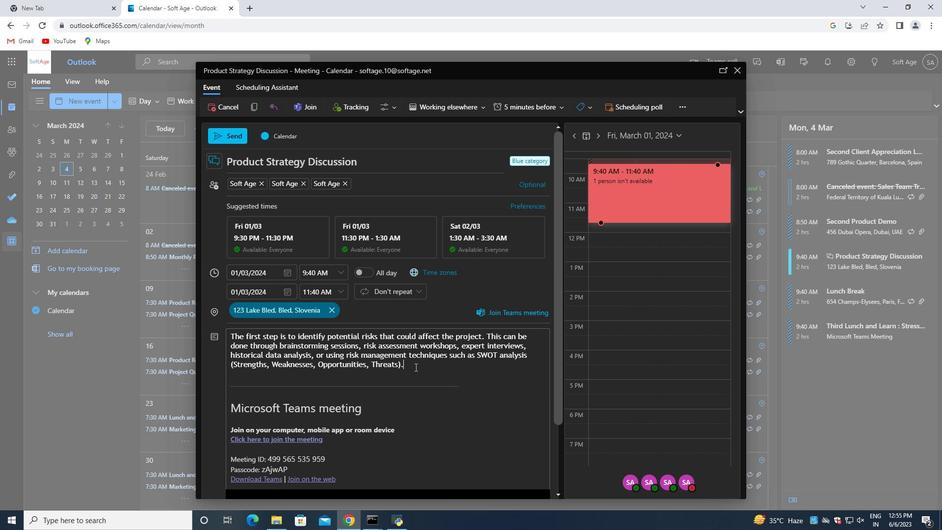 
Action: Mouse scrolled (413, 367) with delta (0, 0)
Screenshot: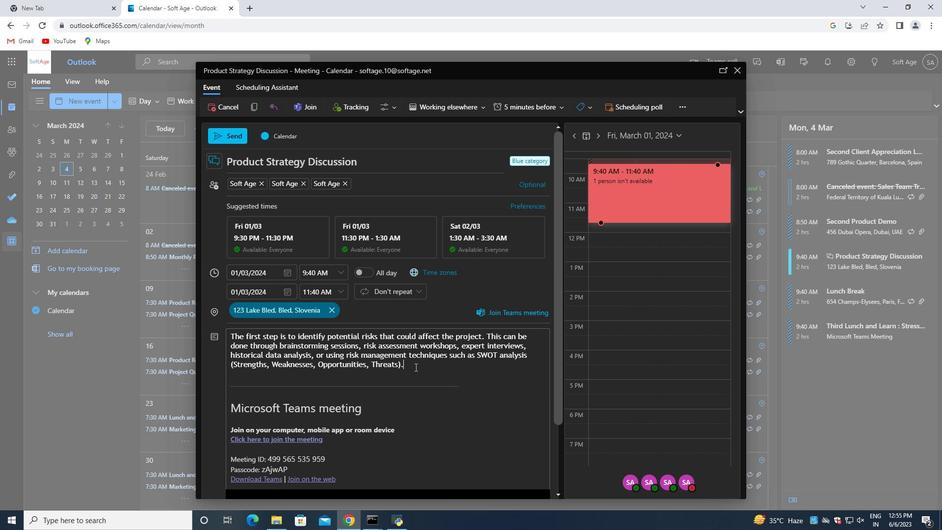
Action: Mouse moved to (407, 371)
Screenshot: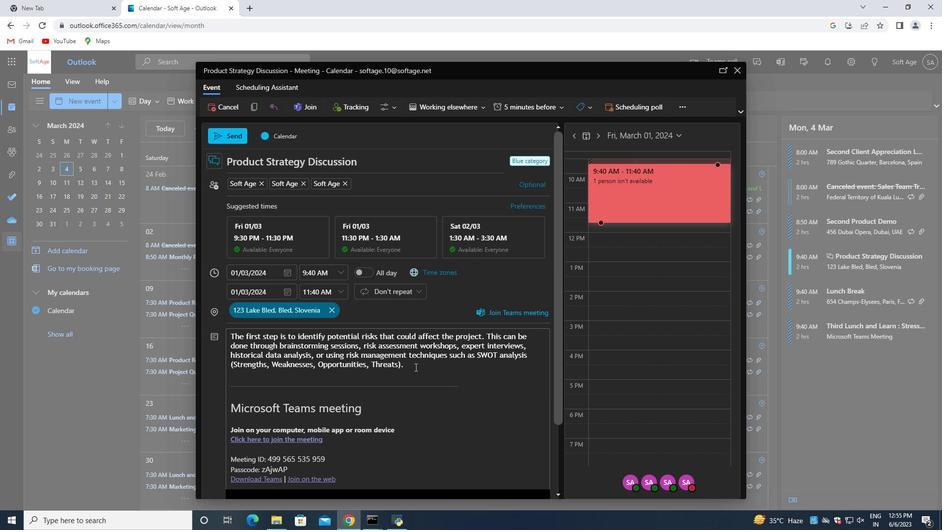 
Action: Mouse scrolled (407, 370) with delta (0, 0)
Screenshot: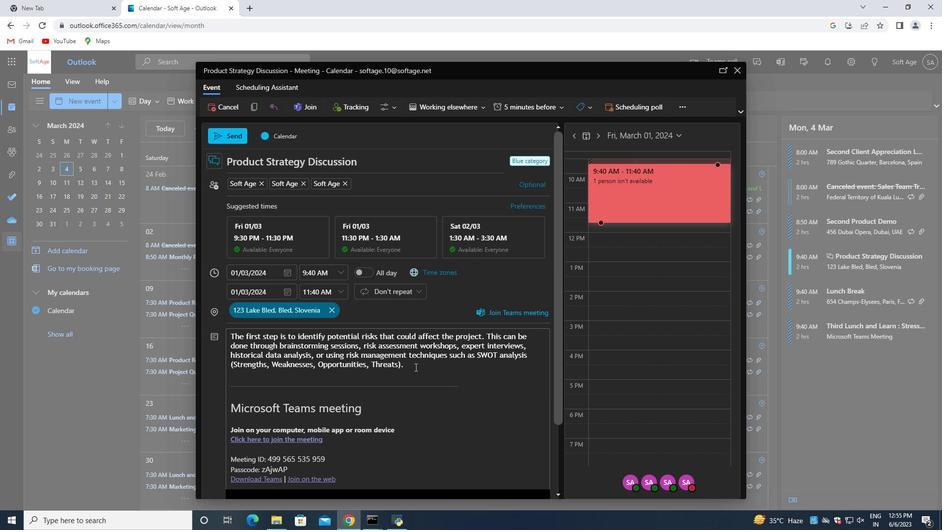 
Action: Mouse moved to (401, 373)
Screenshot: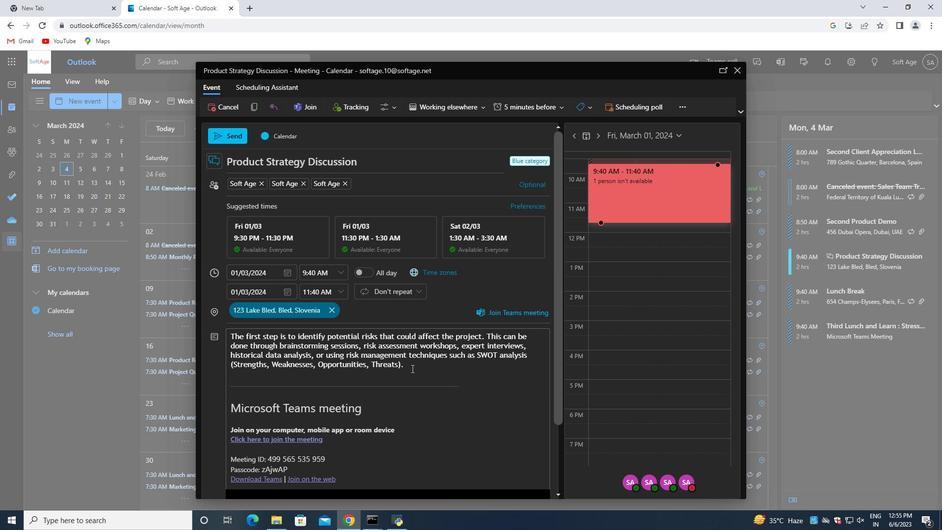 
Action: Mouse scrolled (401, 373) with delta (0, 0)
Screenshot: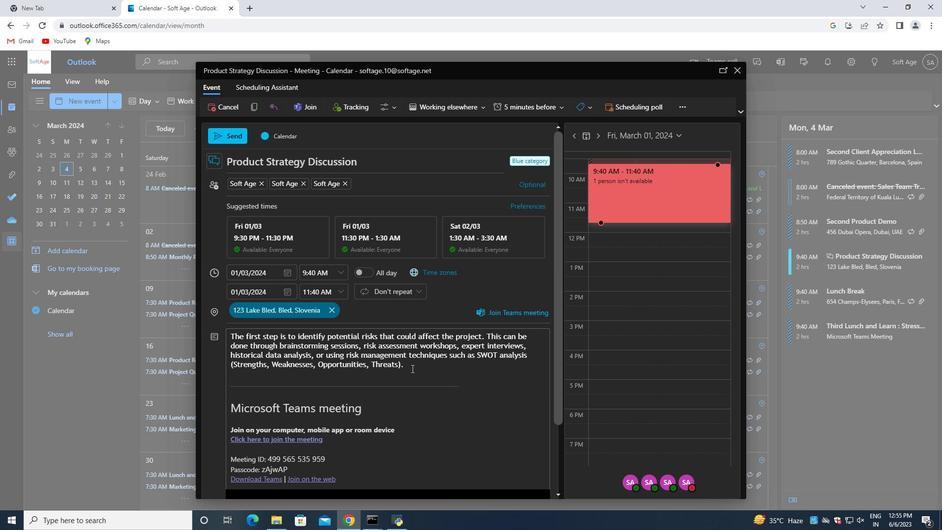 
Action: Mouse moved to (279, 475)
Screenshot: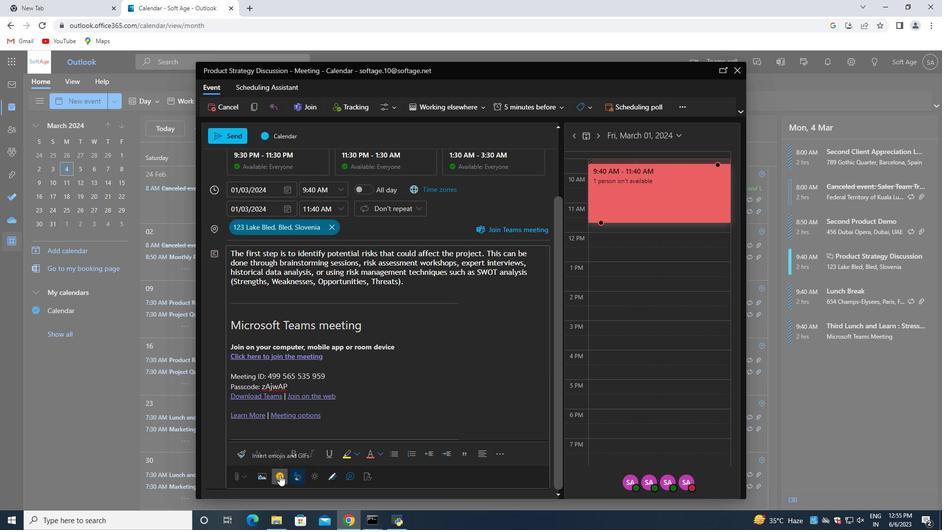 
Action: Mouse pressed left at (279, 475)
Screenshot: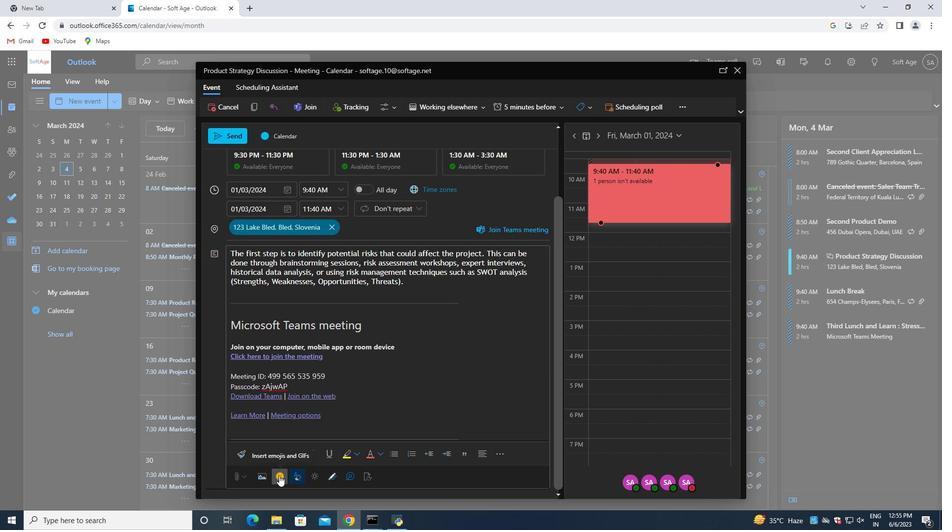 
Action: Mouse moved to (659, 305)
Screenshot: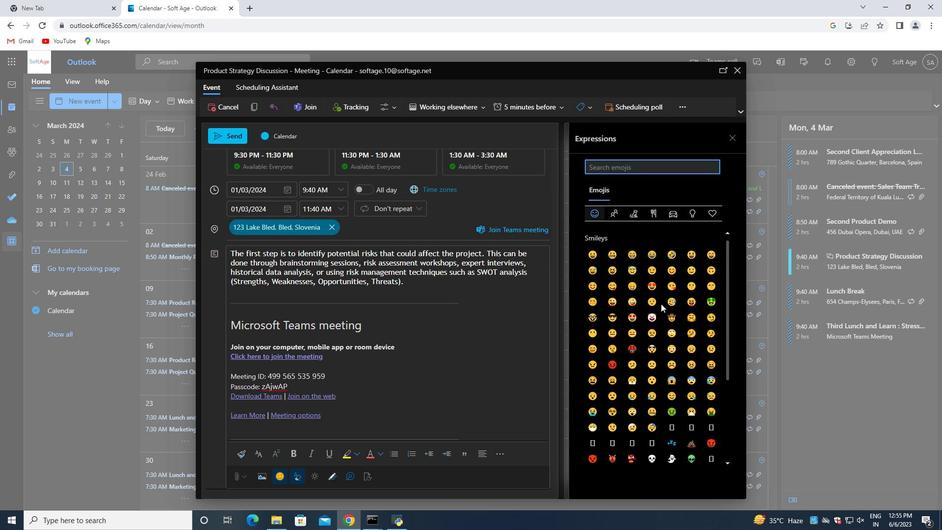 
Action: Mouse scrolled (659, 305) with delta (0, 0)
Screenshot: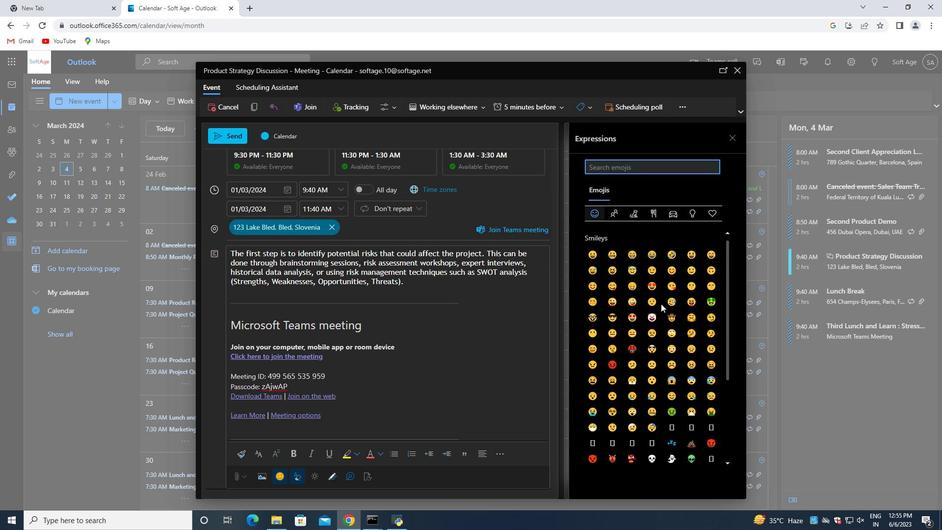 
Action: Mouse moved to (659, 312)
Screenshot: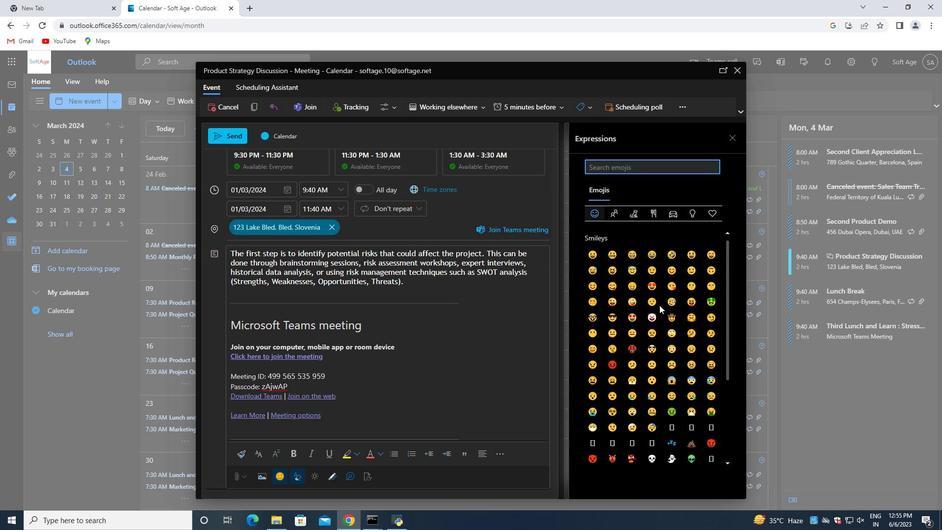 
Action: Mouse scrolled (659, 312) with delta (0, 0)
Screenshot: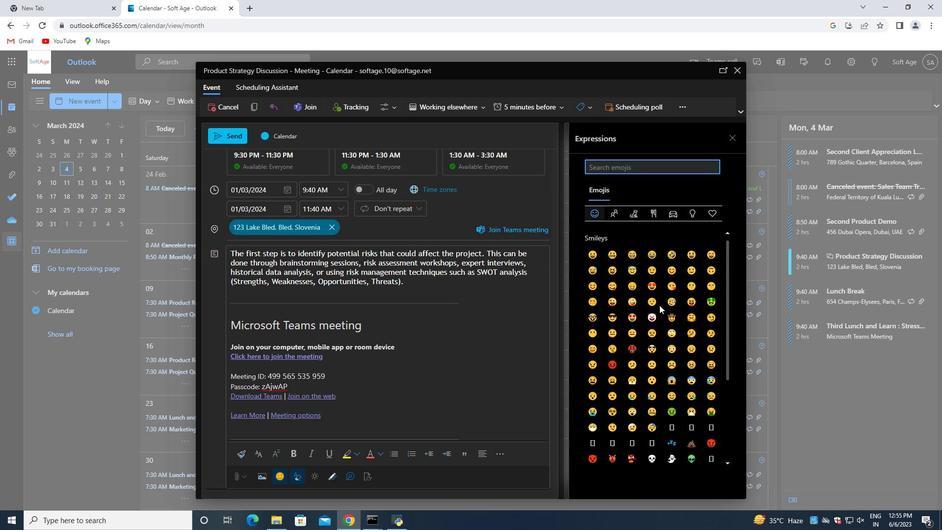 
Action: Mouse moved to (658, 319)
Screenshot: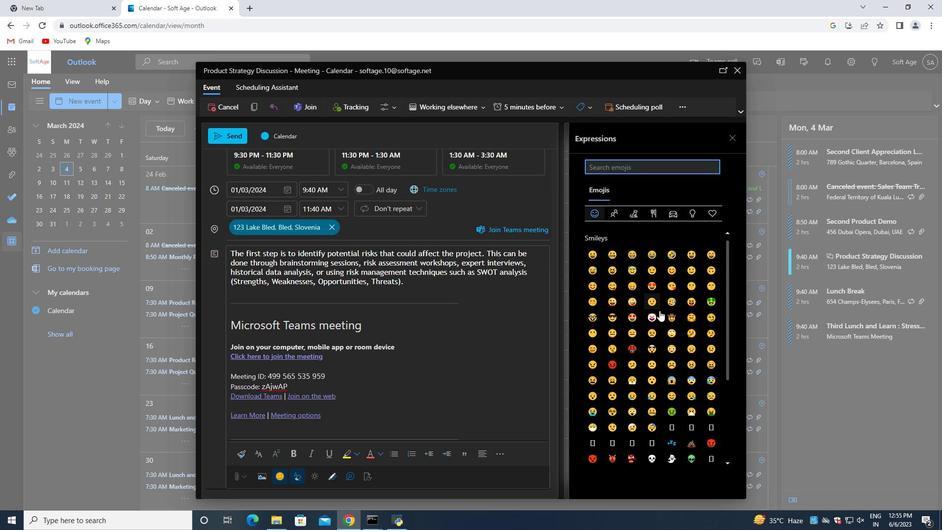 
Action: Mouse scrolled (658, 318) with delta (0, 0)
Screenshot: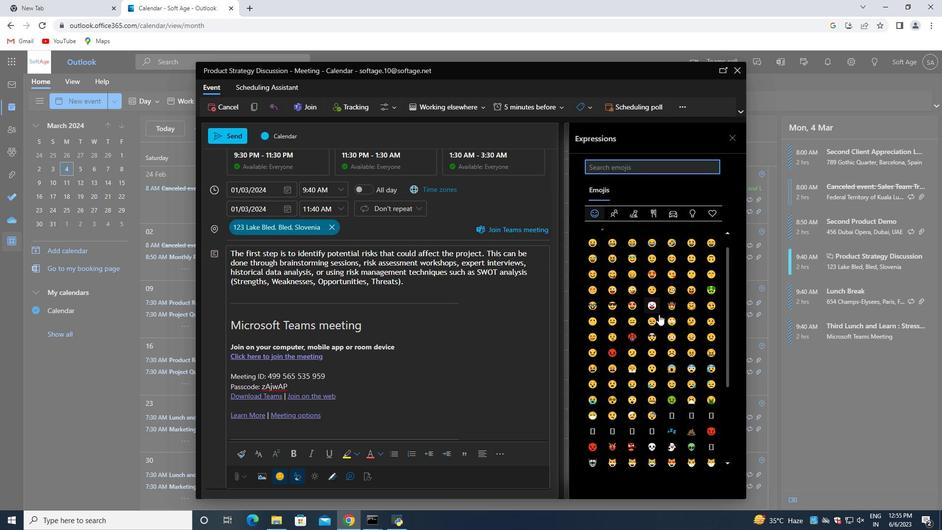 
Action: Mouse moved to (656, 341)
Screenshot: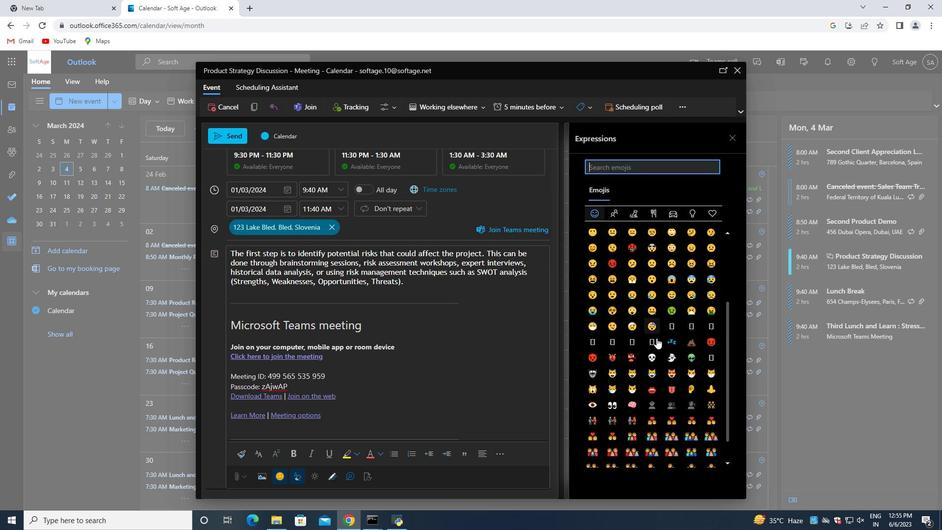 
Action: Mouse scrolled (656, 341) with delta (0, 0)
Screenshot: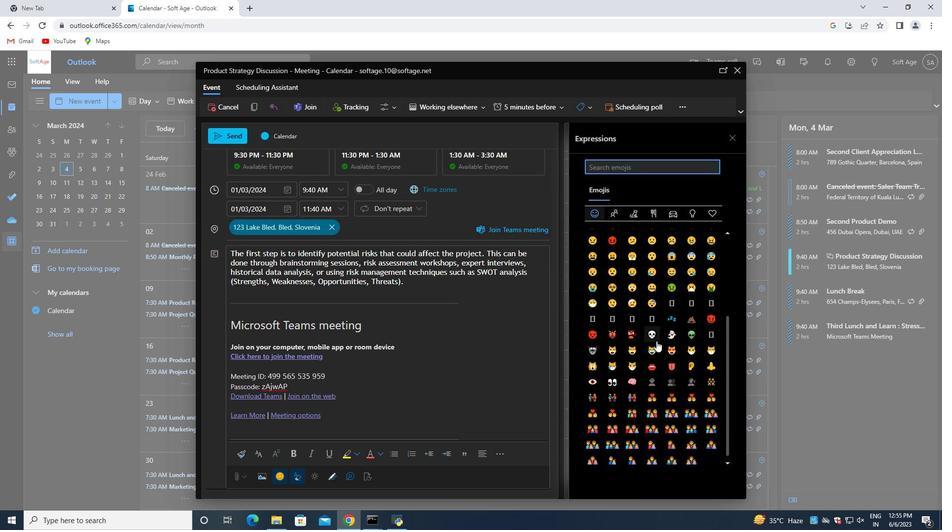 
Action: Mouse scrolled (656, 341) with delta (0, 0)
Screenshot: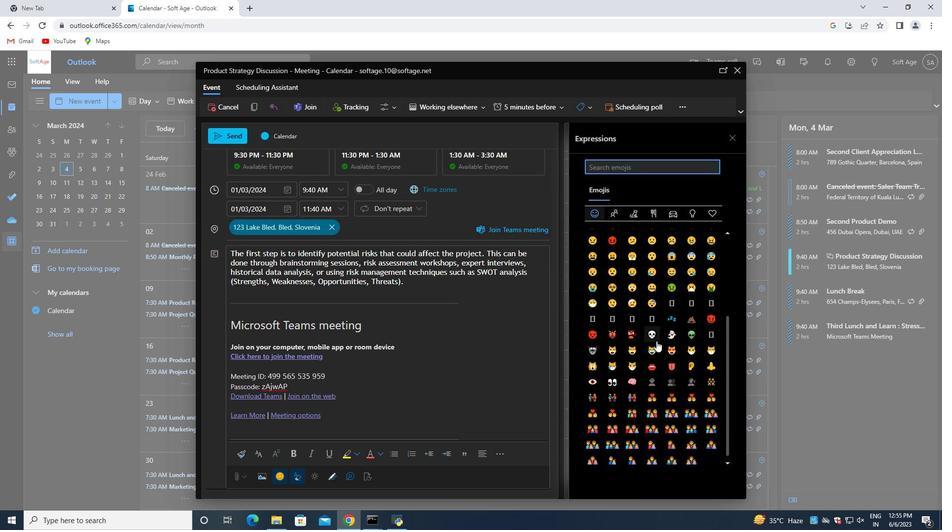 
Action: Mouse scrolled (656, 341) with delta (0, 0)
Screenshot: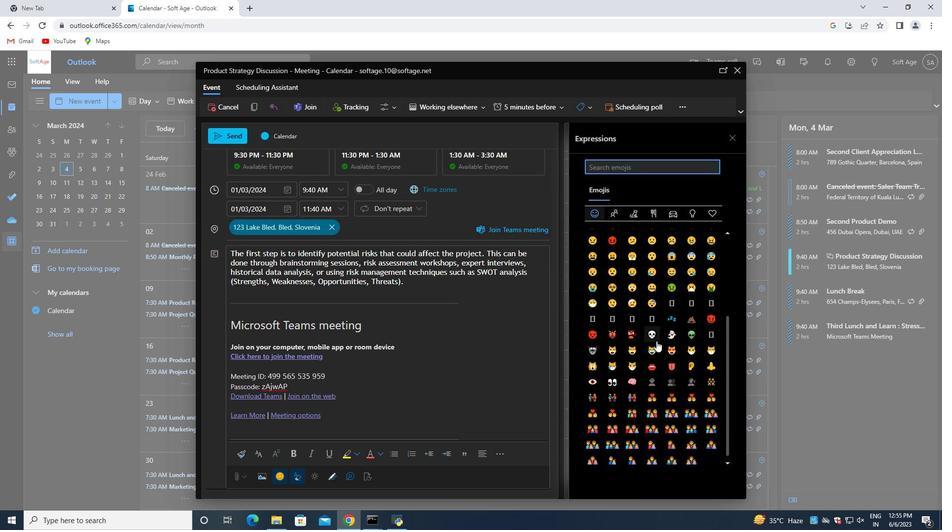 
Action: Mouse scrolled (656, 340) with delta (0, 0)
Screenshot: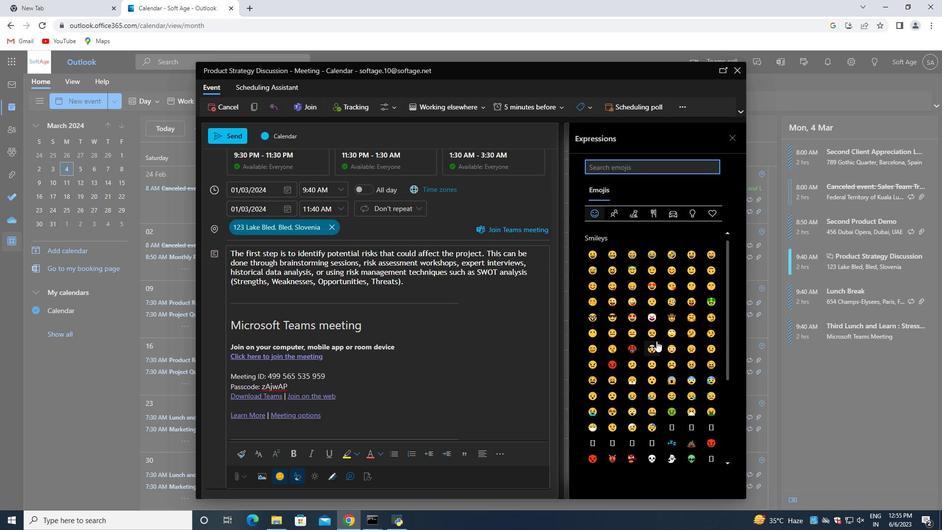 
Action: Mouse moved to (656, 343)
Screenshot: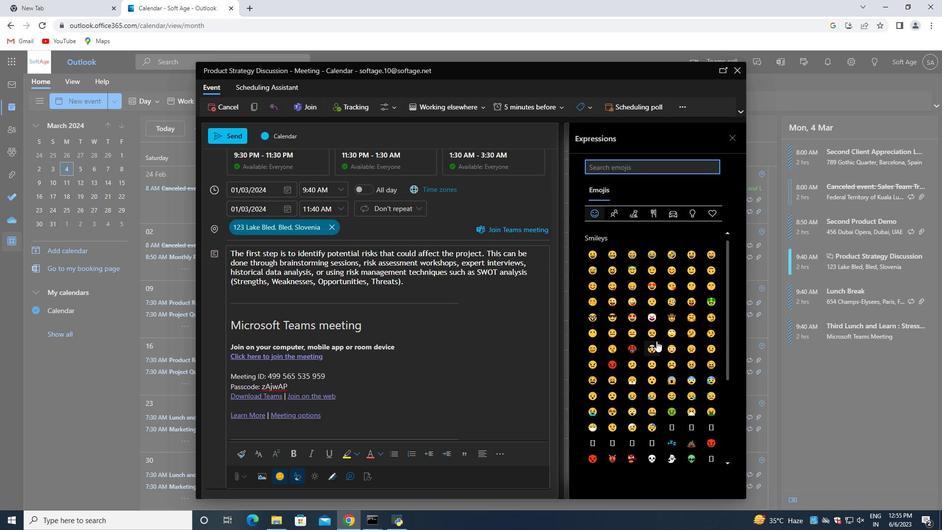 
Action: Mouse scrolled (656, 342) with delta (0, 0)
Screenshot: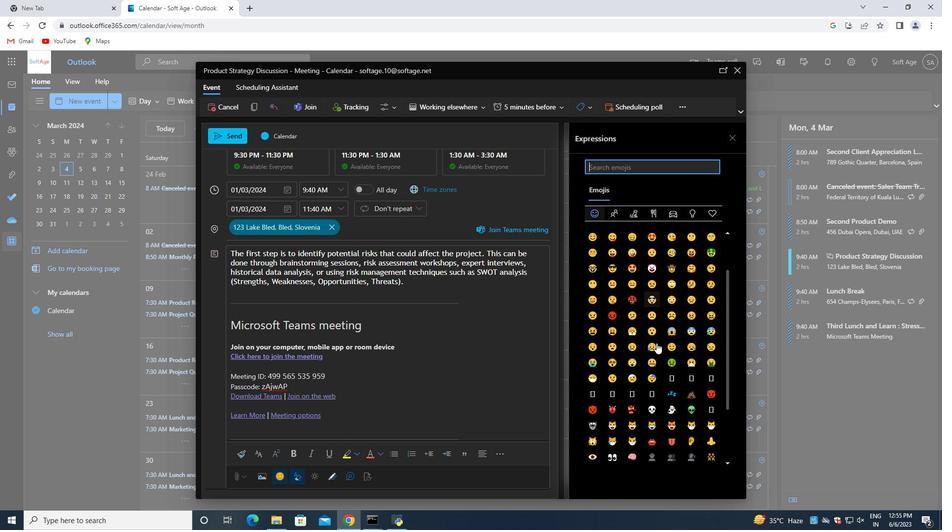 
Action: Mouse moved to (656, 343)
Screenshot: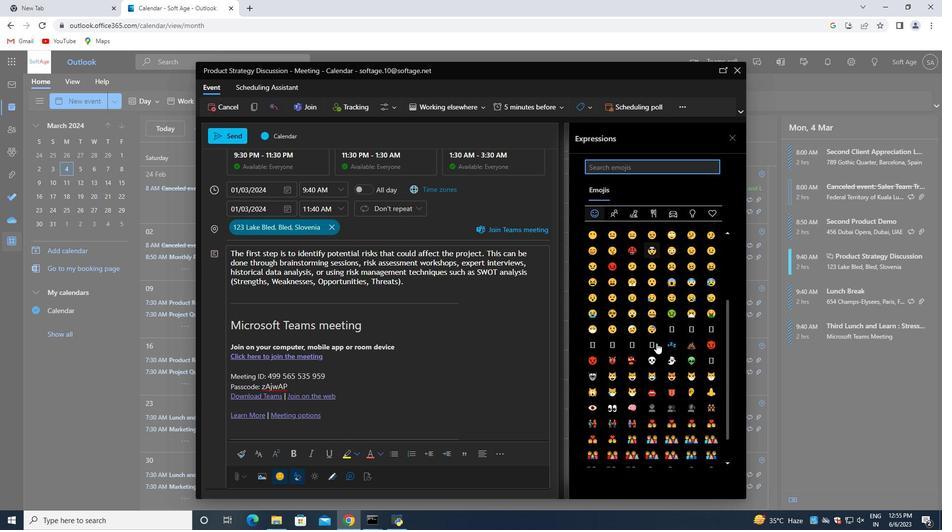 
Action: Mouse scrolled (656, 343) with delta (0, 0)
Screenshot: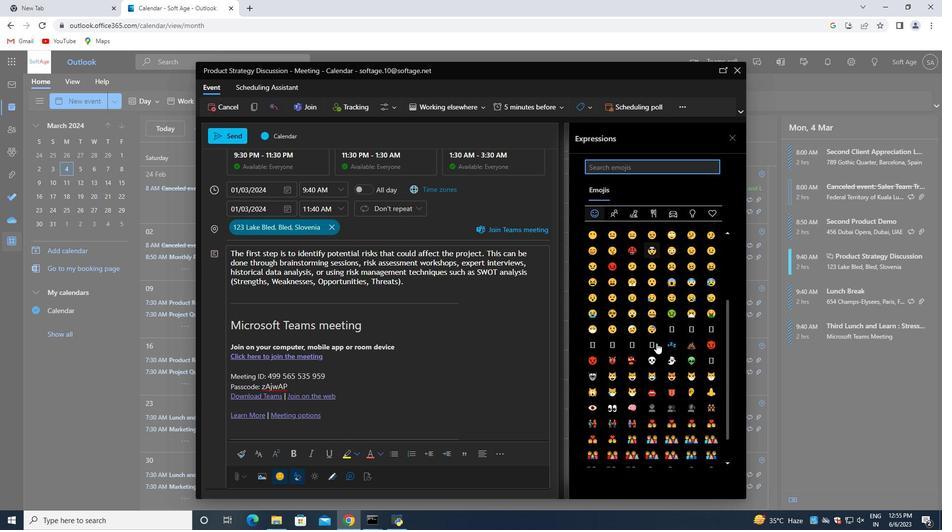 
Action: Mouse moved to (651, 351)
Screenshot: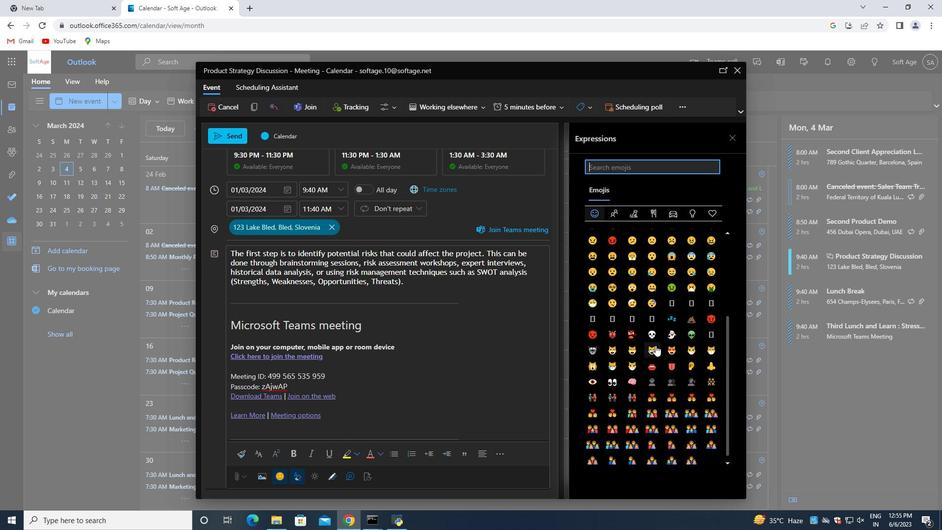 
Action: Mouse scrolled (651, 351) with delta (0, 0)
Screenshot: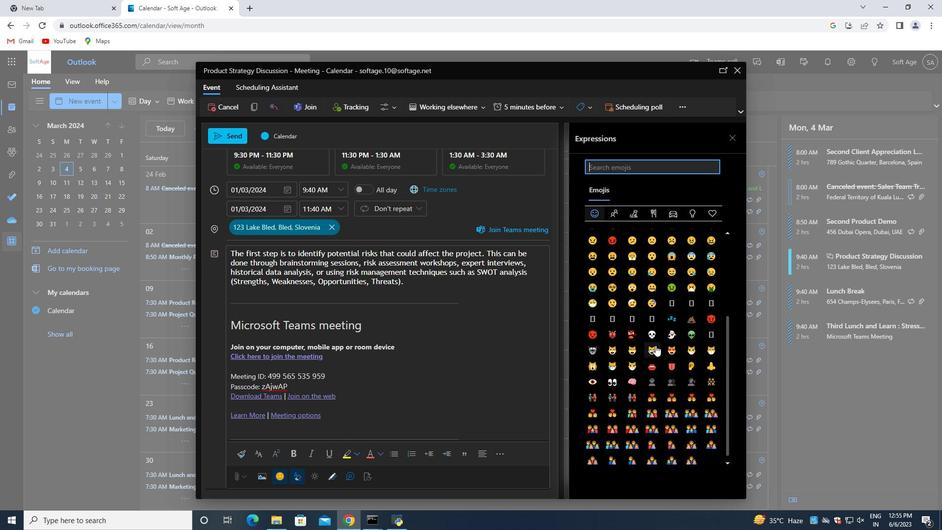 
Action: Mouse moved to (650, 354)
Screenshot: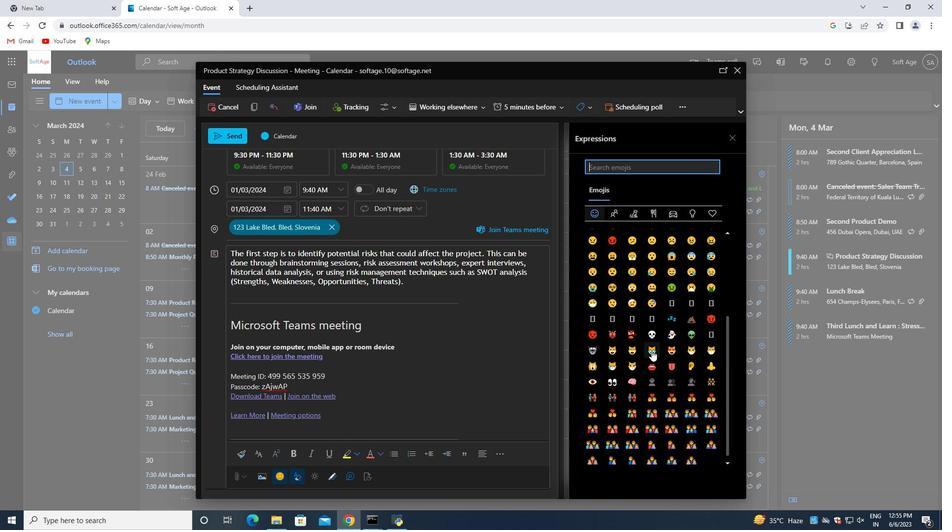 
Action: Mouse scrolled (650, 354) with delta (0, 0)
Screenshot: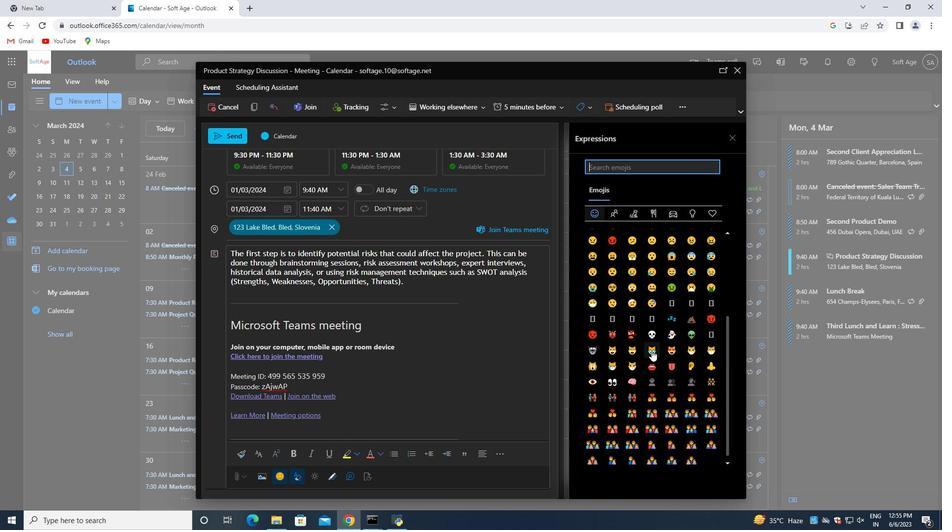 
Action: Mouse moved to (615, 209)
Screenshot: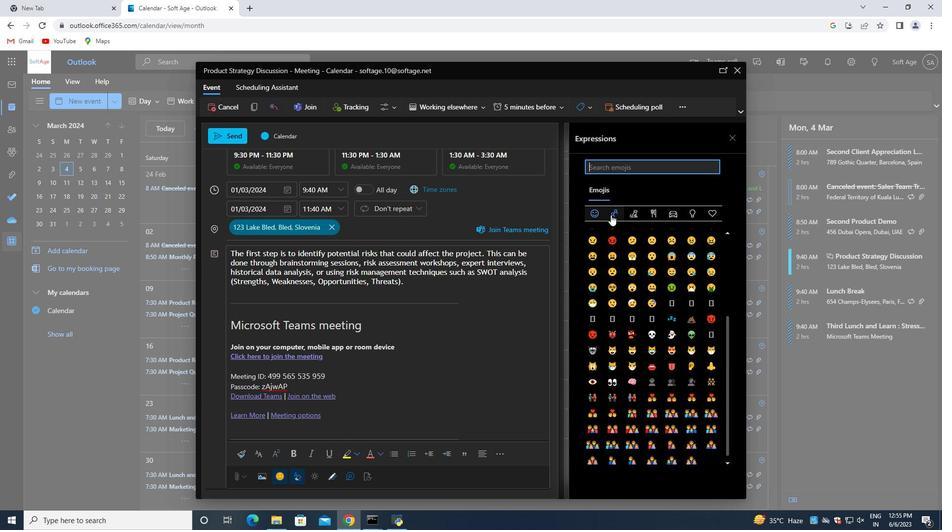 
Action: Mouse pressed left at (615, 209)
Screenshot: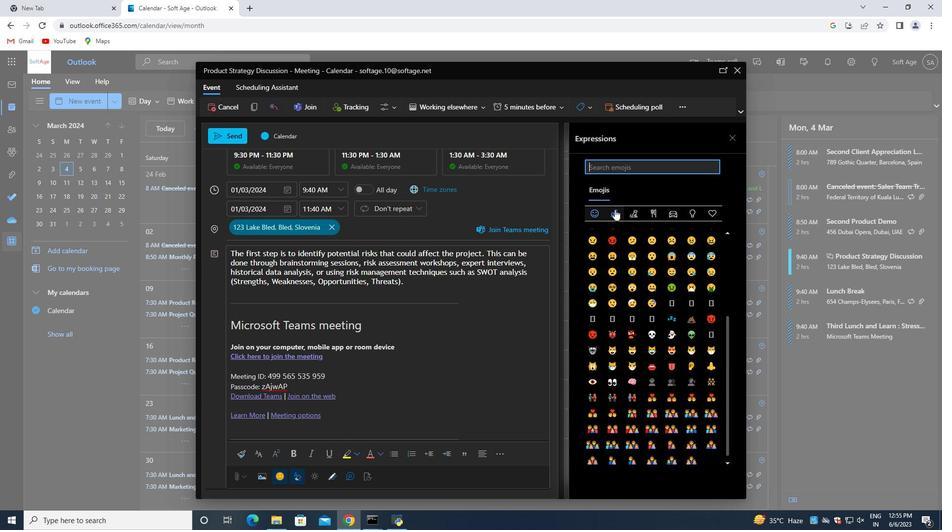
Action: Mouse moved to (639, 301)
Screenshot: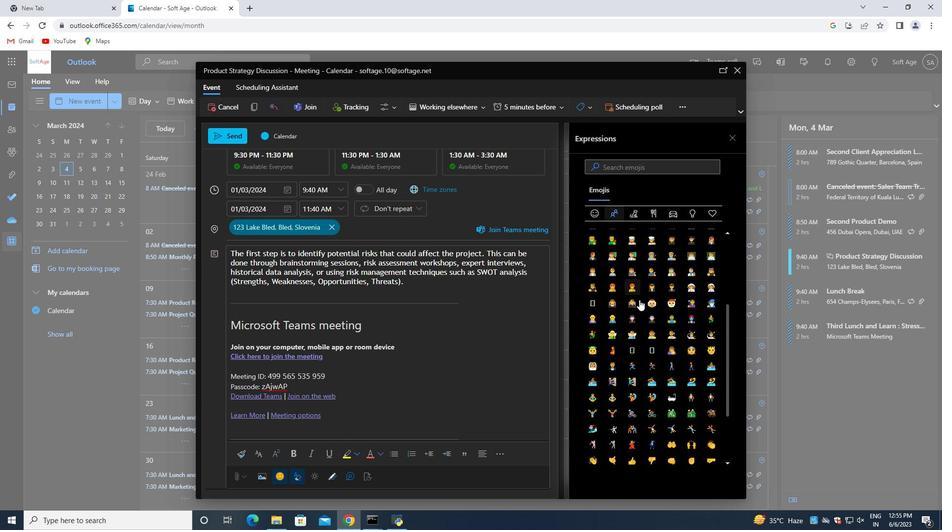 
Action: Mouse scrolled (639, 300) with delta (0, 0)
Screenshot: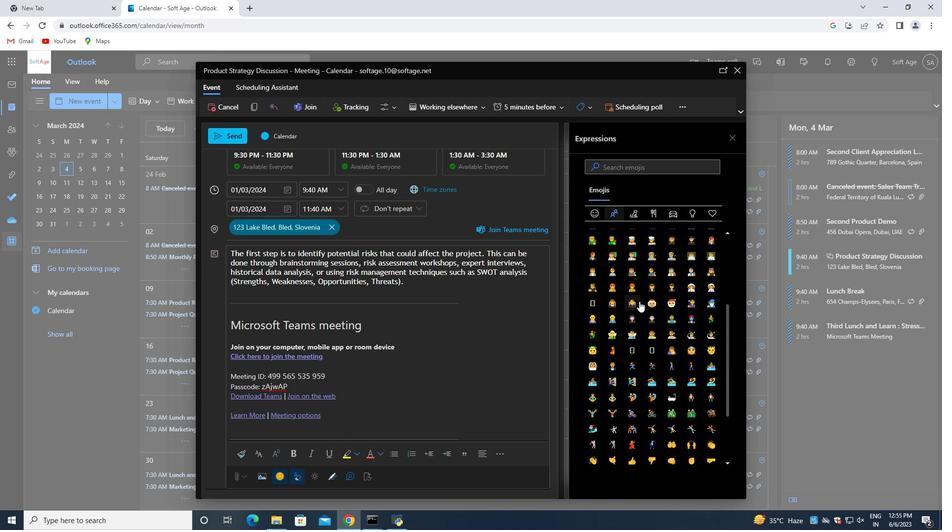 
Action: Mouse moved to (639, 303)
Screenshot: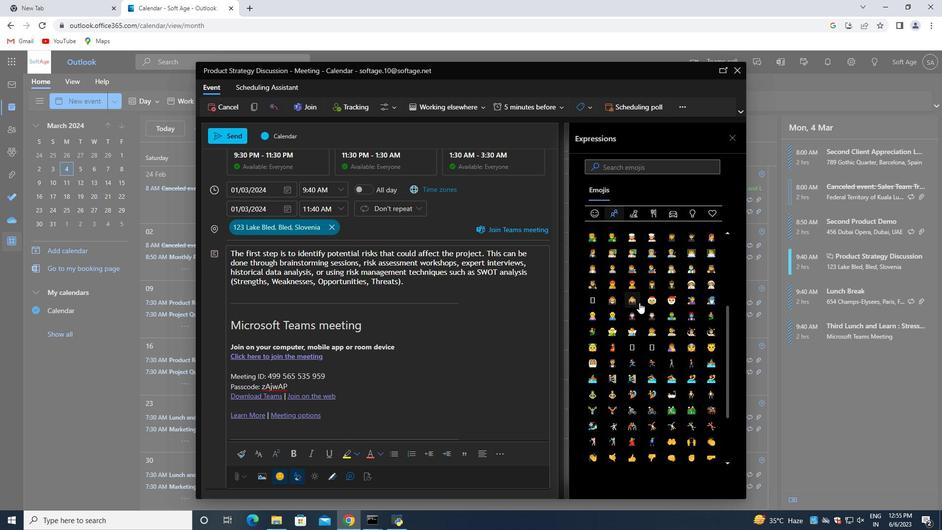
Action: Mouse scrolled (639, 303) with delta (0, 0)
Screenshot: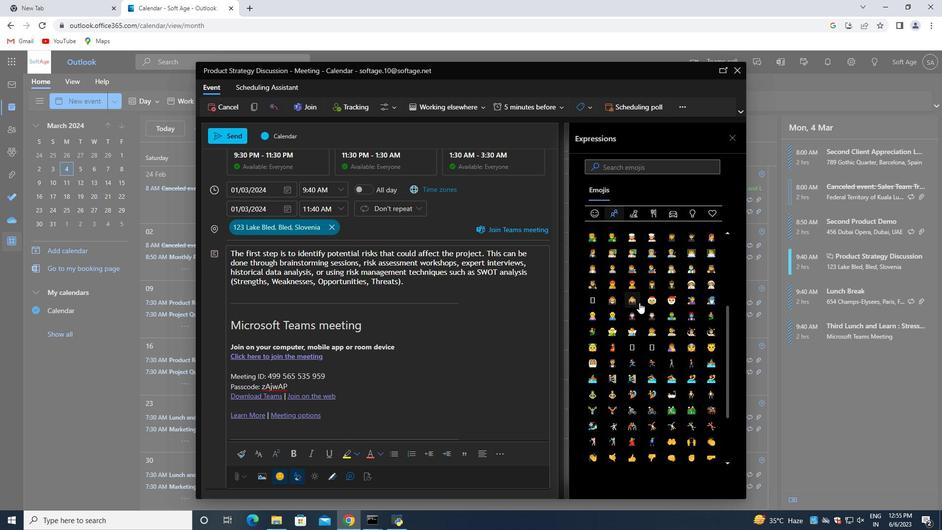 
Action: Mouse moved to (632, 380)
Screenshot: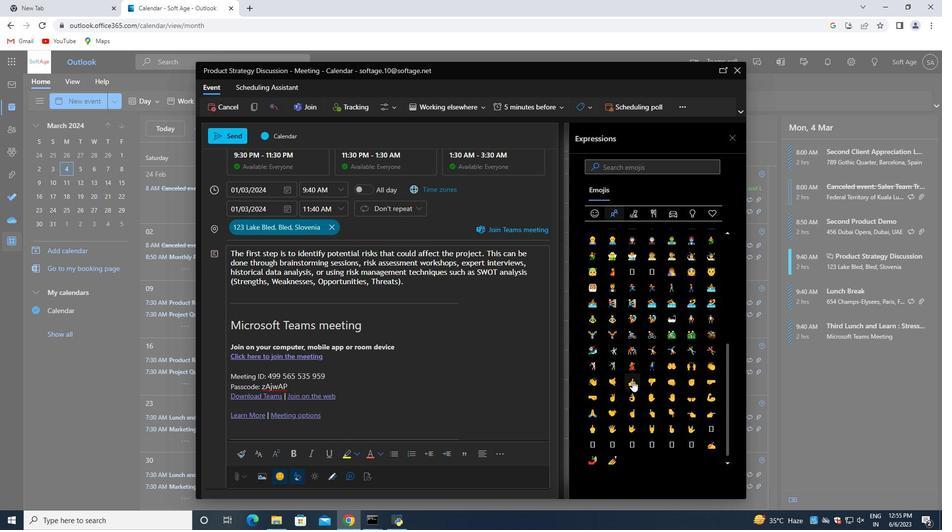 
Action: Mouse pressed left at (632, 380)
Screenshot: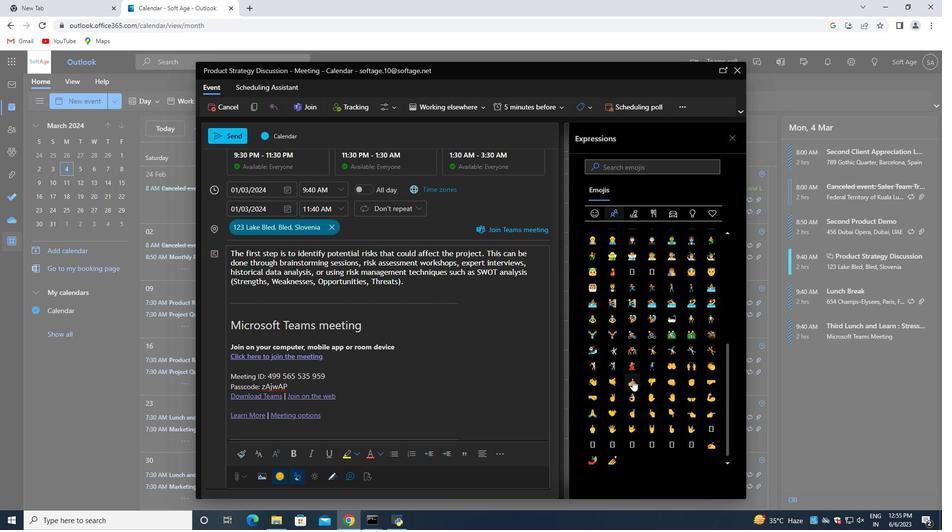 
Action: Mouse moved to (734, 137)
Screenshot: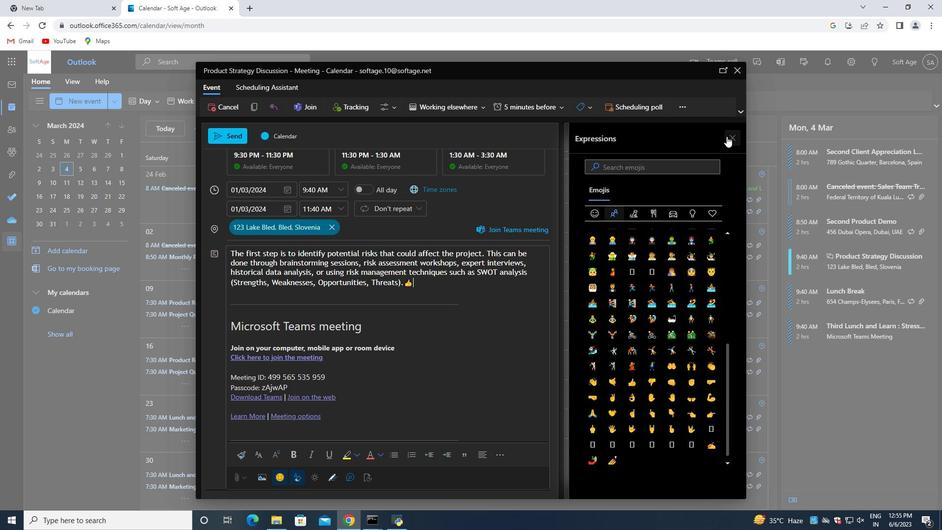 
Action: Mouse pressed left at (734, 137)
Screenshot: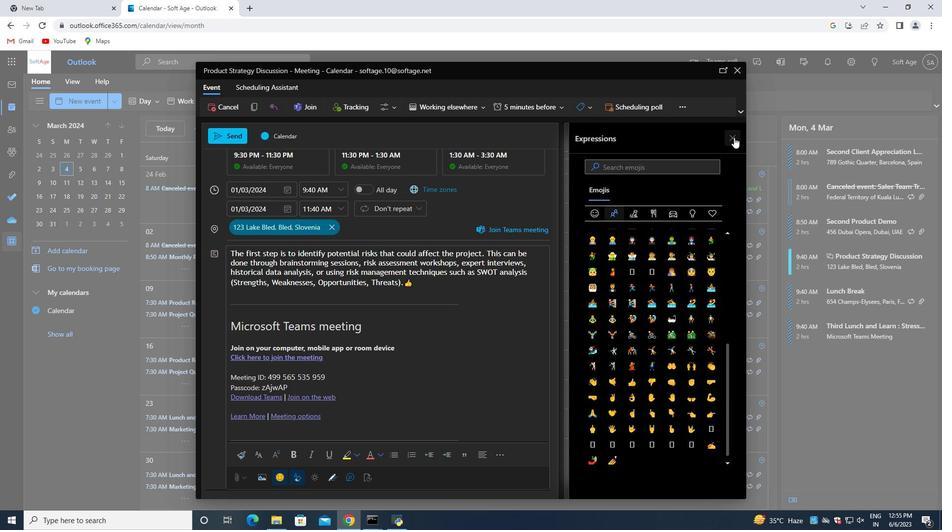 
Action: Mouse moved to (435, 292)
Screenshot: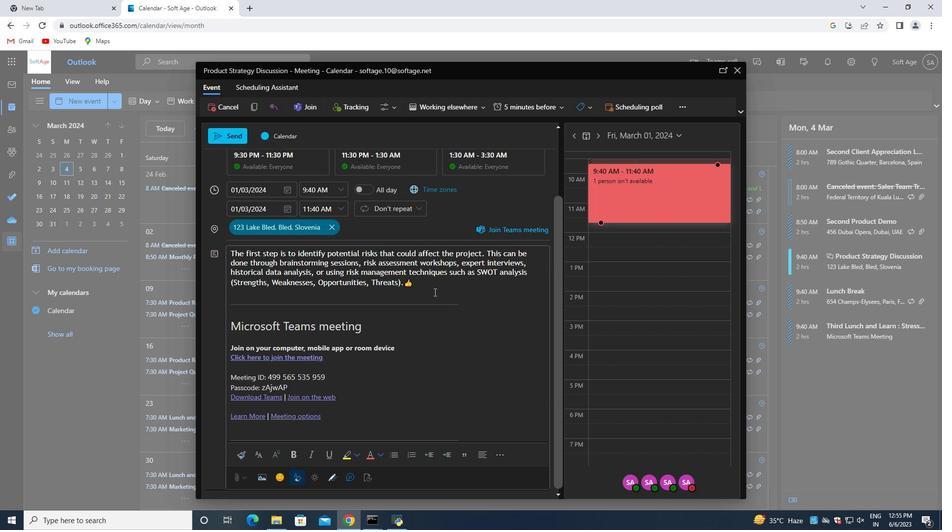 
Action: Mouse scrolled (435, 292) with delta (0, 0)
Screenshot: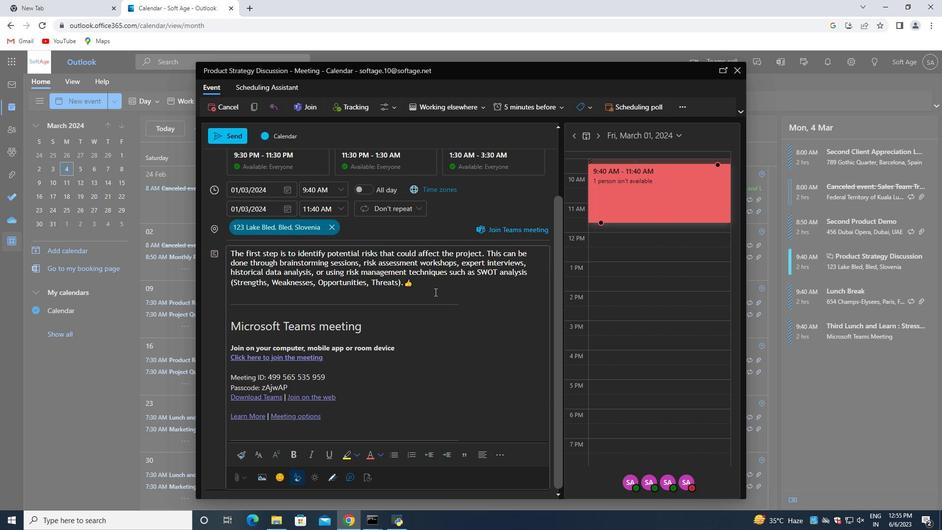 
Action: Mouse scrolled (435, 292) with delta (0, 0)
Screenshot: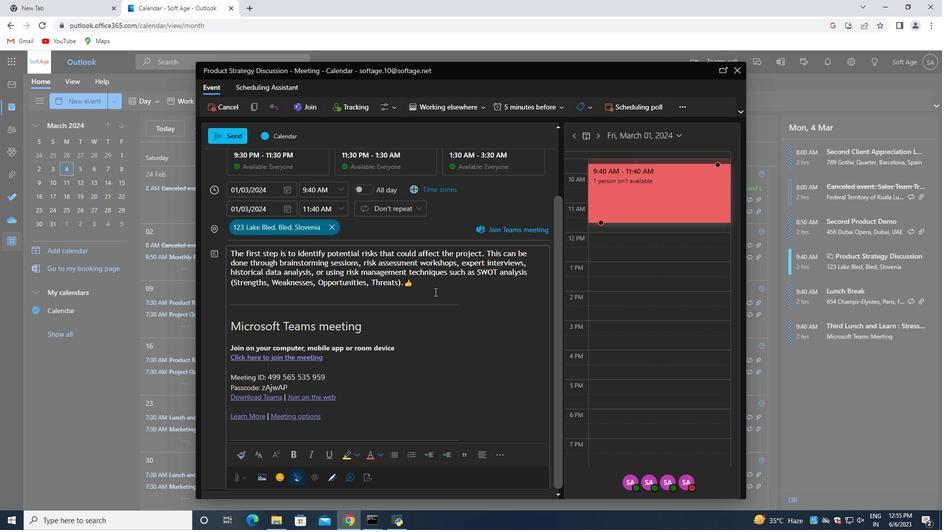 
Action: Mouse scrolled (435, 292) with delta (0, 0)
Screenshot: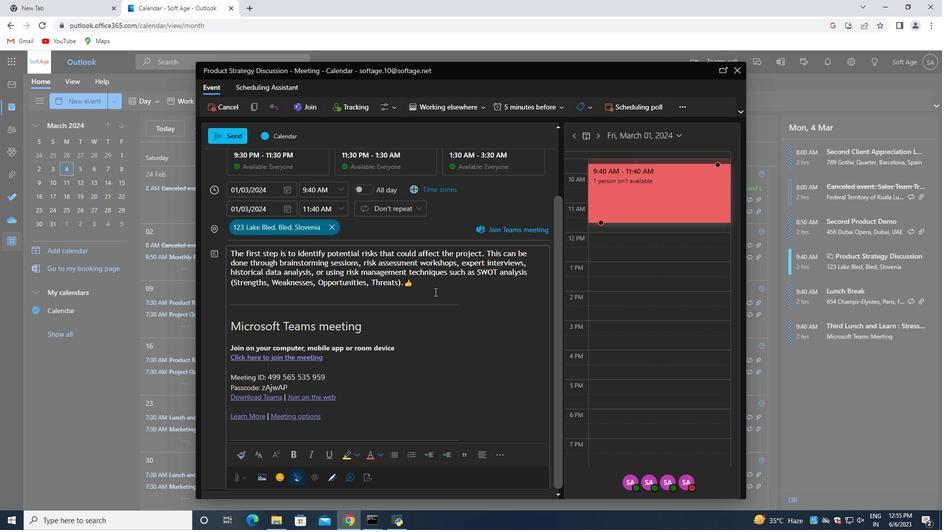 
Action: Mouse scrolled (435, 292) with delta (0, 0)
Screenshot: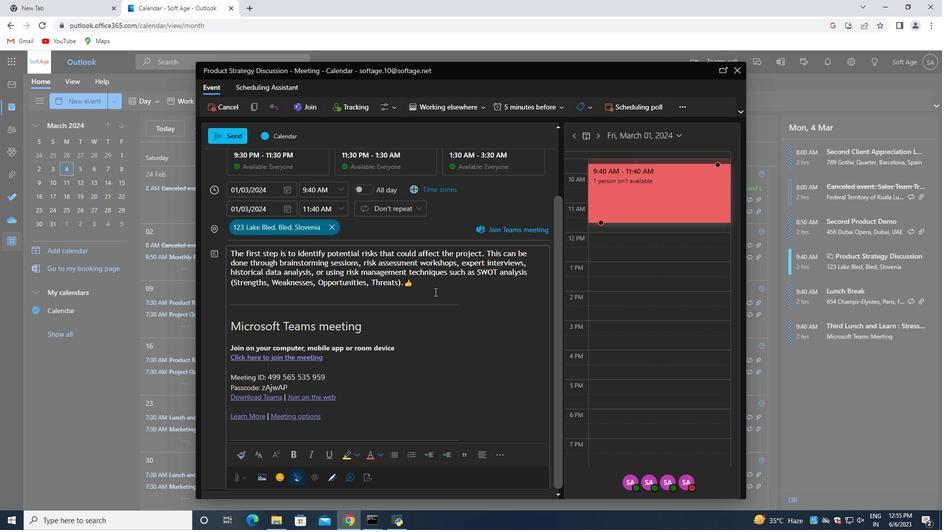 
Action: Mouse moved to (412, 300)
Screenshot: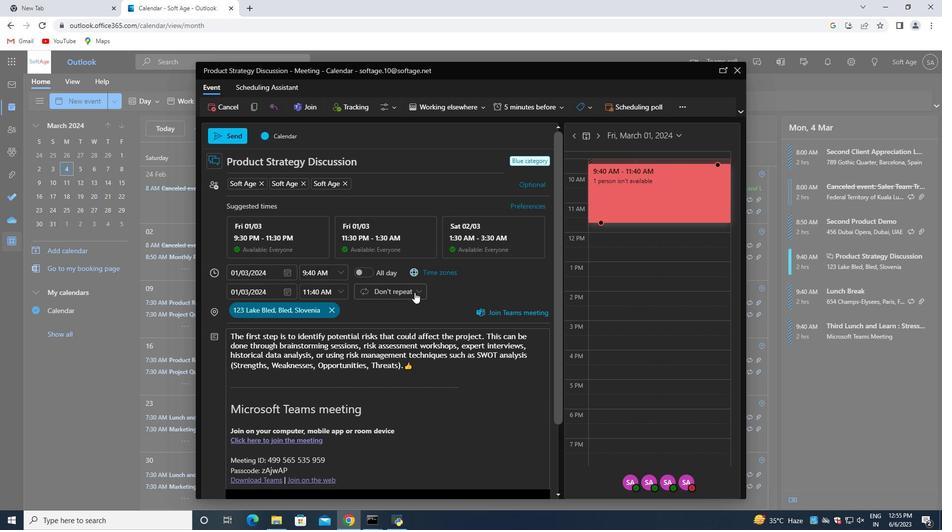 
Action: Mouse scrolled (412, 299) with delta (0, 0)
Screenshot: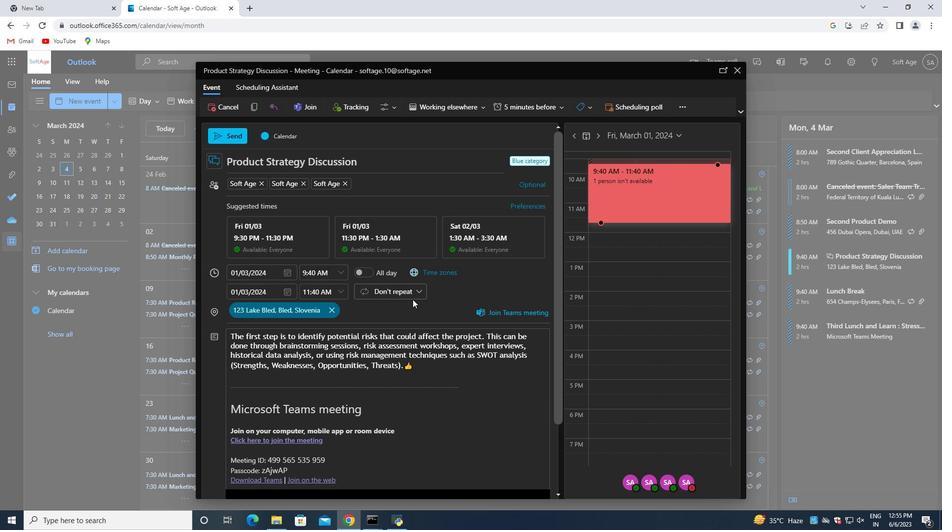 
Action: Mouse moved to (412, 300)
Screenshot: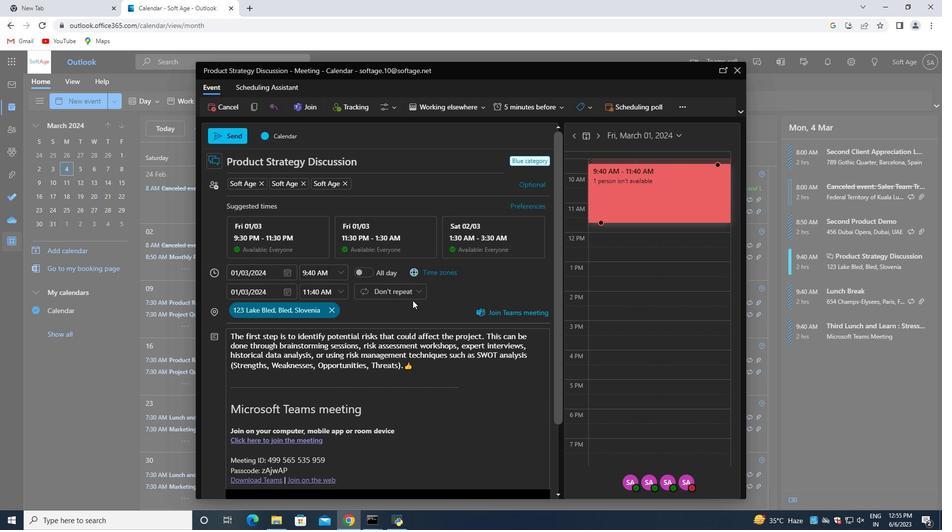 
Action: Mouse scrolled (412, 300) with delta (0, 0)
Screenshot: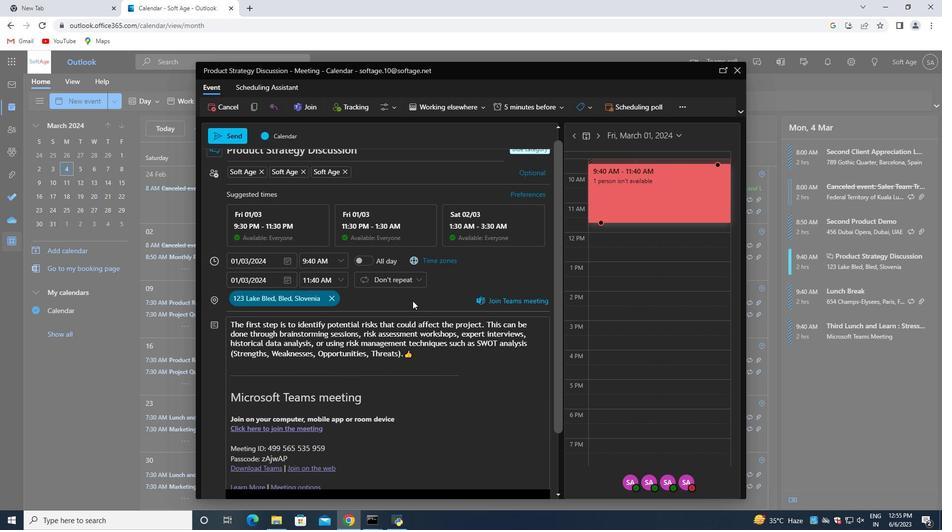 
Action: Mouse moved to (419, 281)
Screenshot: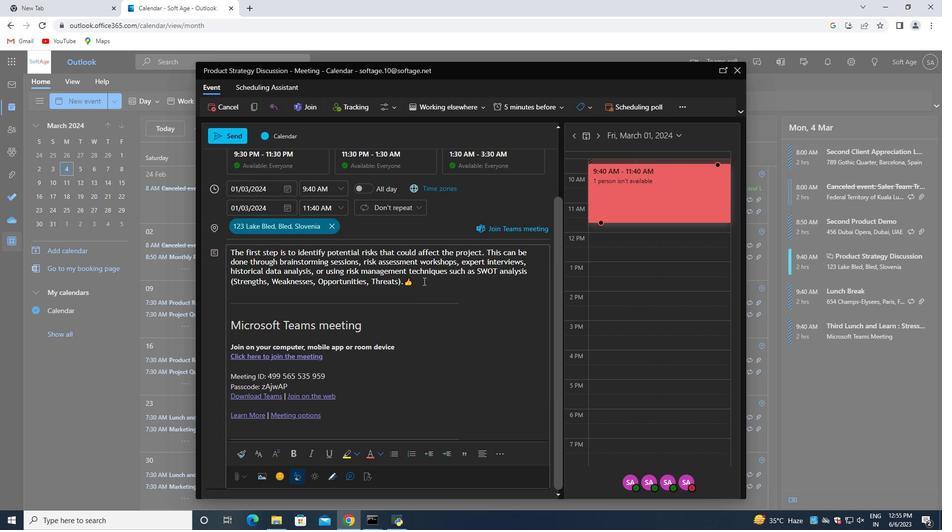 
Action: Mouse pressed left at (419, 281)
Screenshot: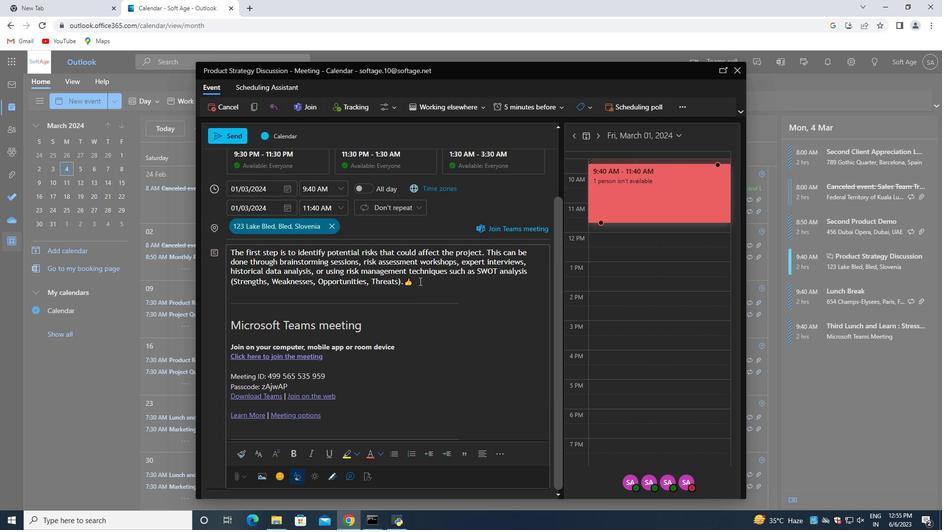 
Action: Mouse moved to (483, 456)
Screenshot: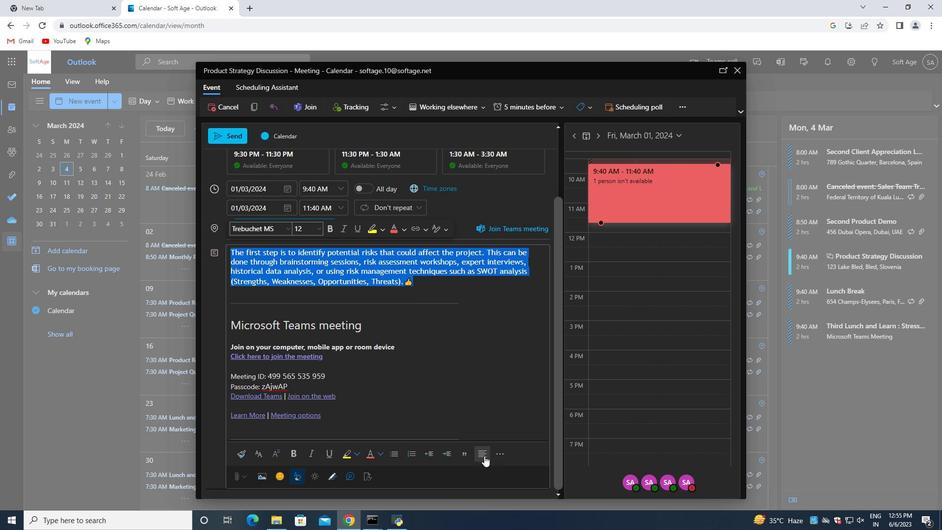 
Action: Mouse pressed left at (483, 456)
Screenshot: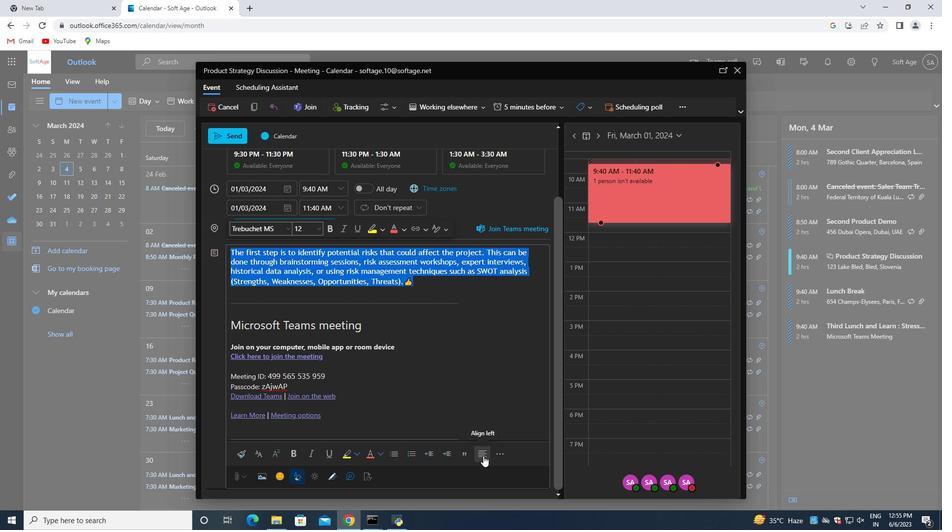 
Action: Mouse moved to (381, 449)
Screenshot: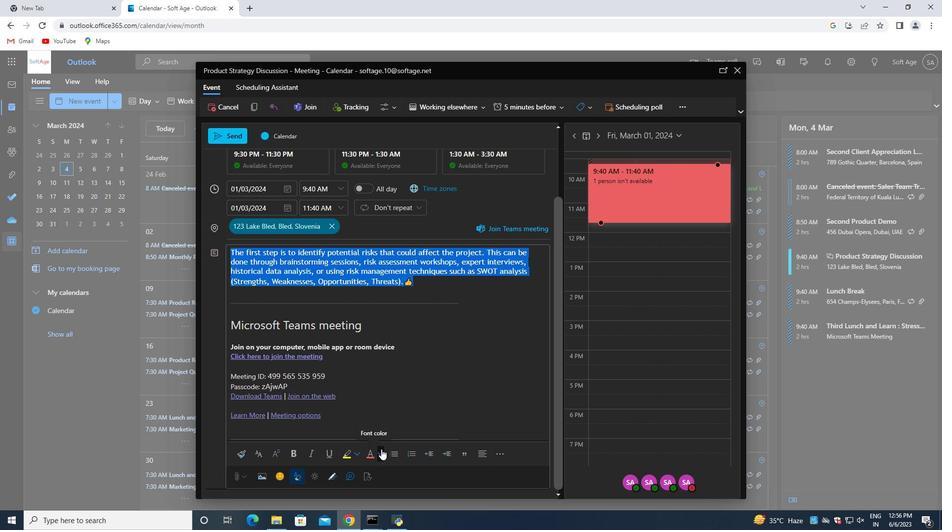 
Action: Mouse pressed left at (381, 449)
Screenshot: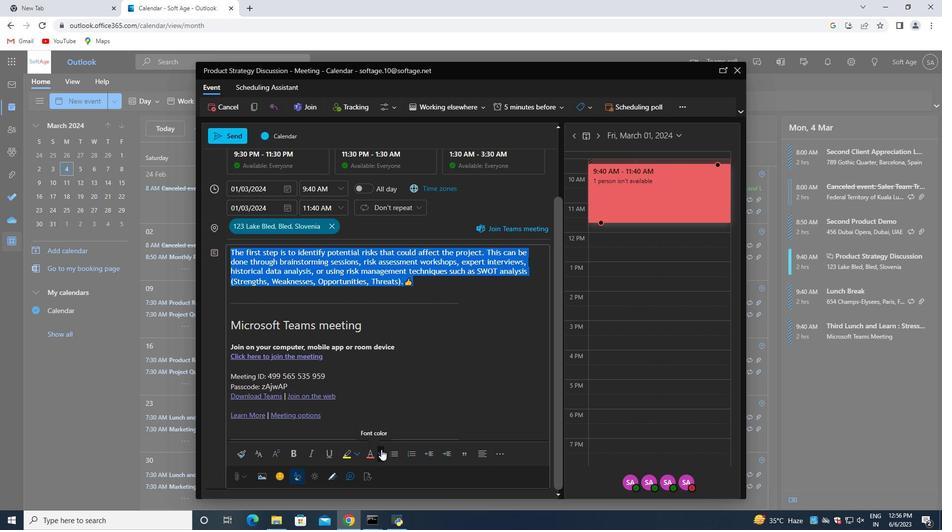 
Action: Mouse moved to (389, 401)
Screenshot: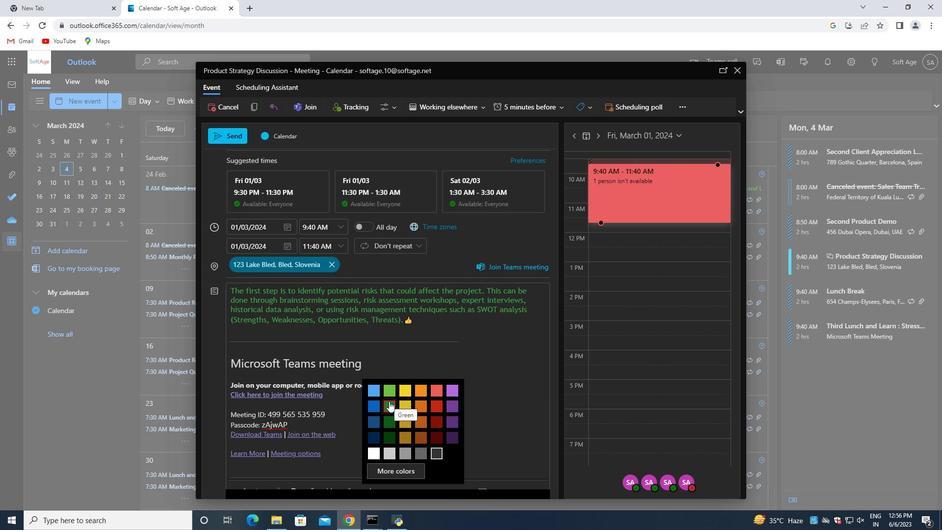 
Action: Mouse pressed left at (389, 401)
Screenshot: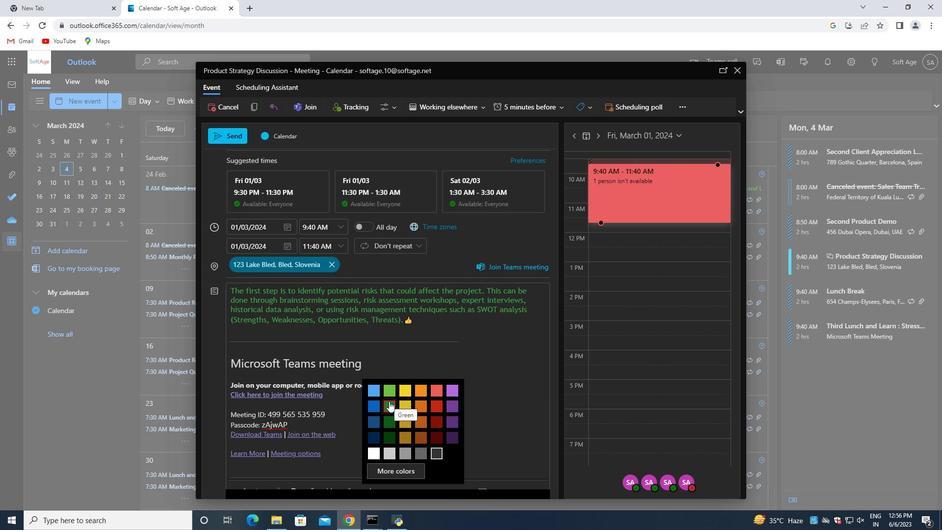 
Action: Mouse moved to (428, 318)
Screenshot: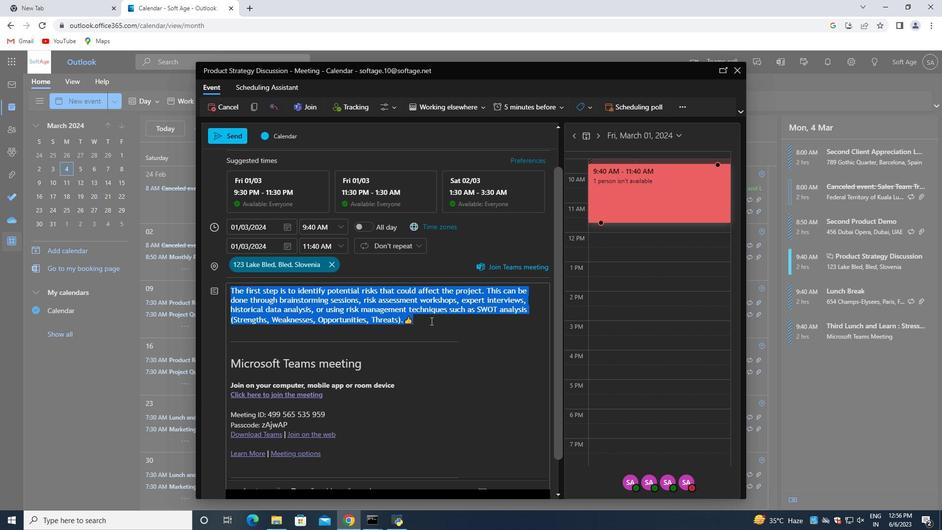 
Action: Mouse pressed left at (428, 318)
Screenshot: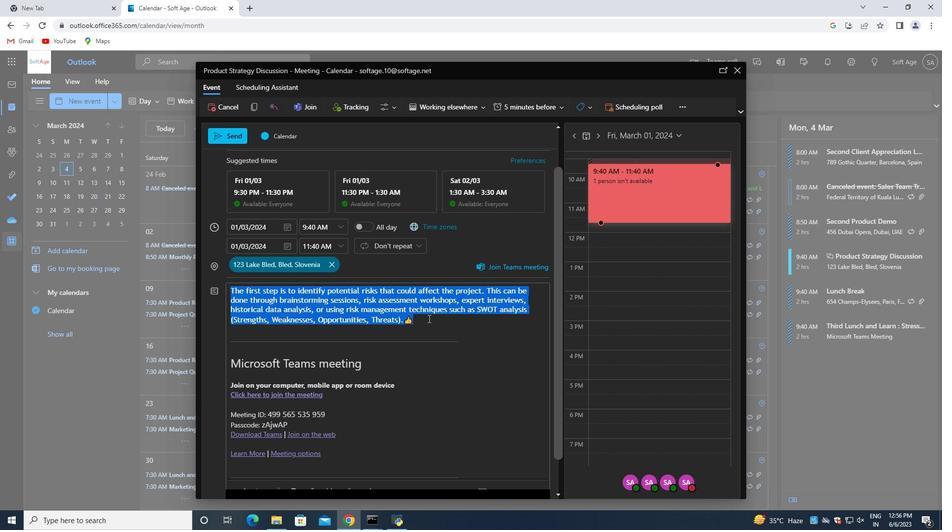 
Action: Mouse scrolled (428, 319) with delta (0, 0)
Screenshot: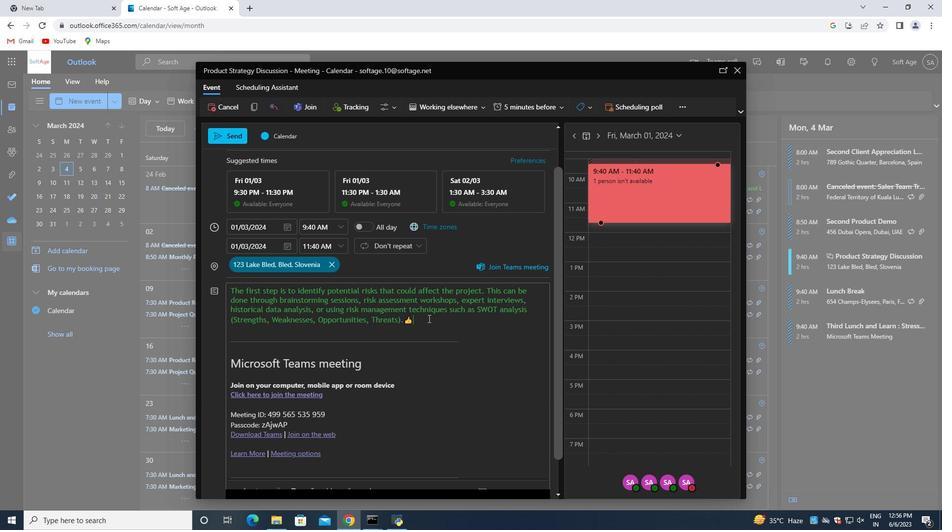 
Action: Mouse scrolled (428, 319) with delta (0, 0)
Screenshot: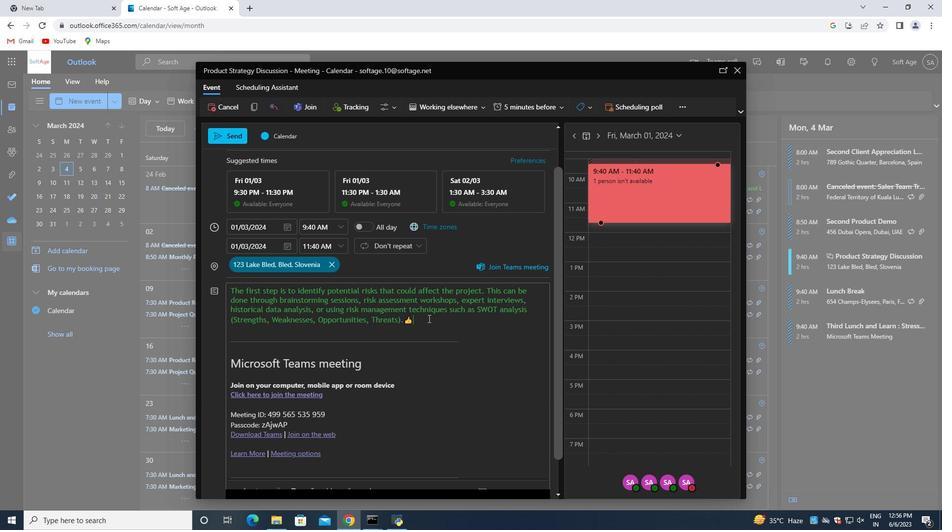 
Action: Mouse scrolled (428, 319) with delta (0, 0)
Screenshot: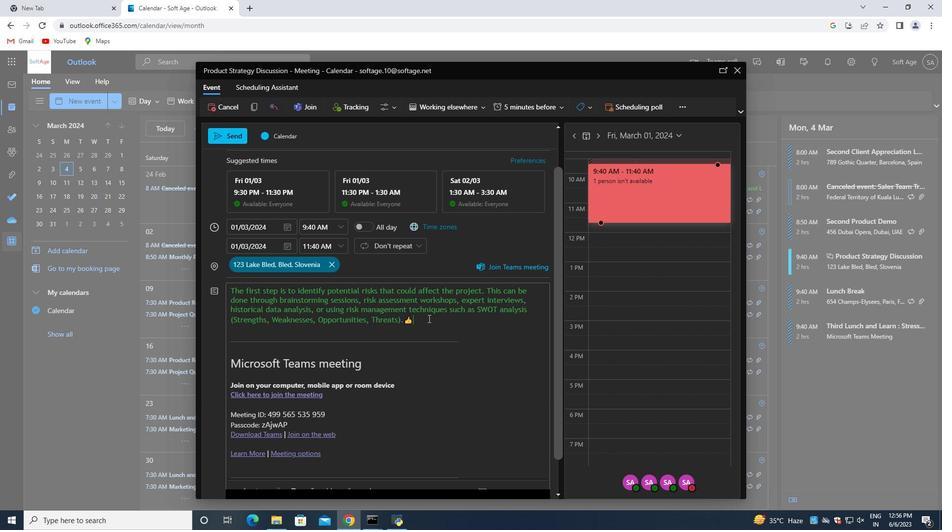 
Action: Mouse scrolled (428, 319) with delta (0, 0)
Screenshot: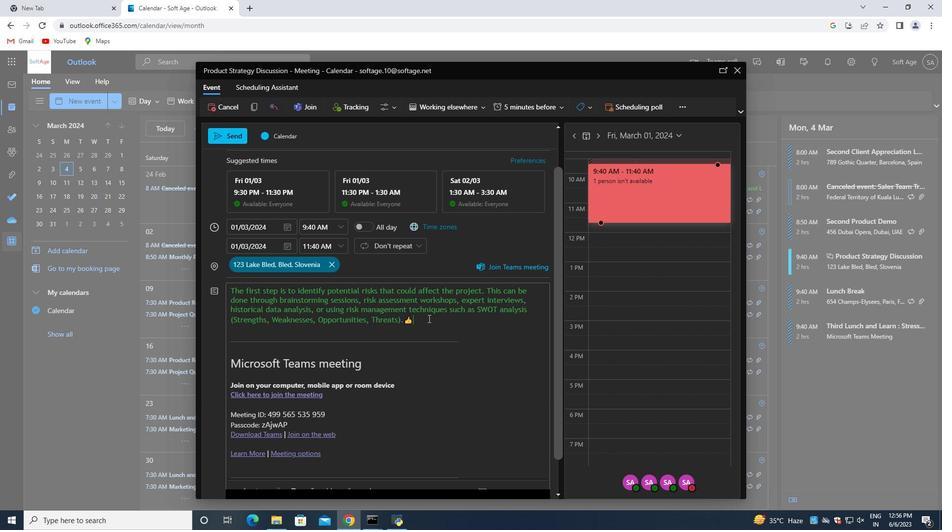 
Action: Mouse scrolled (428, 319) with delta (0, 0)
Screenshot: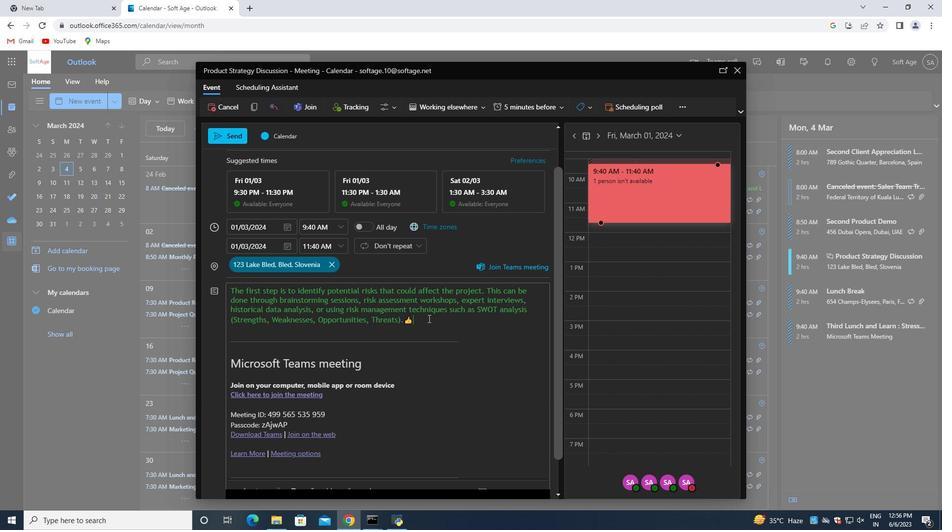 
Action: Mouse scrolled (428, 319) with delta (0, 0)
Screenshot: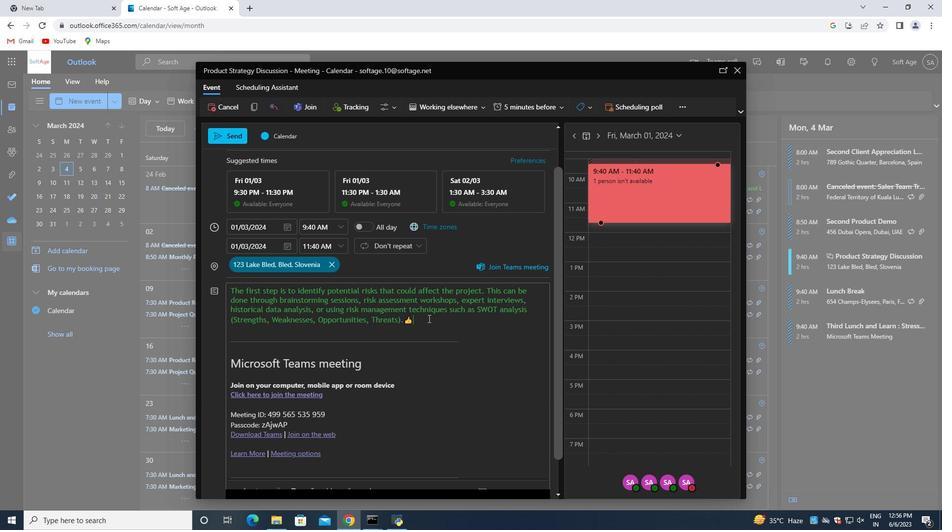 
Action: Mouse moved to (206, 157)
Screenshot: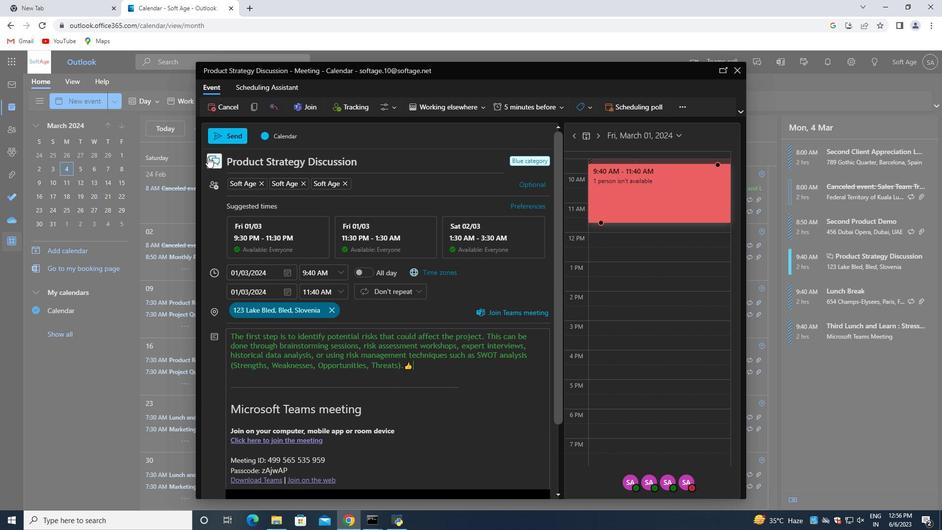 
Action: Mouse pressed left at (206, 157)
Screenshot: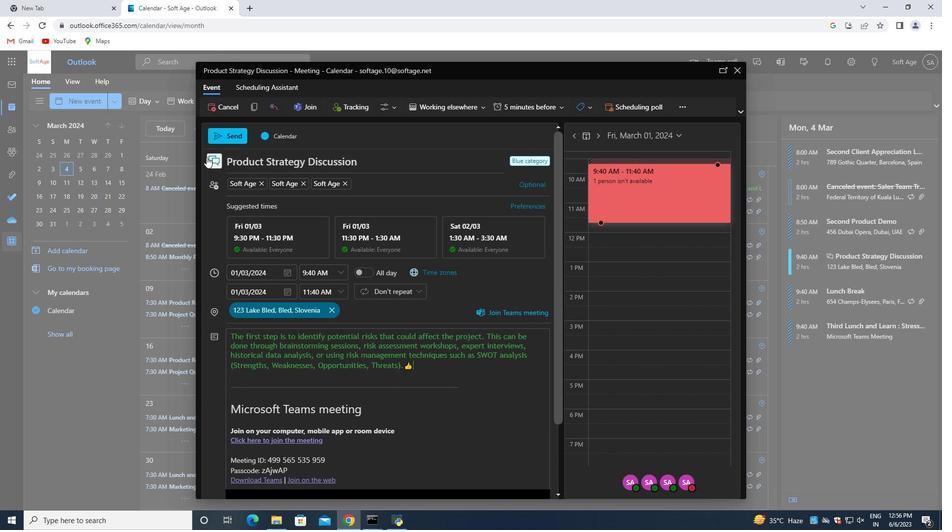 
Action: Mouse moved to (252, 183)
Screenshot: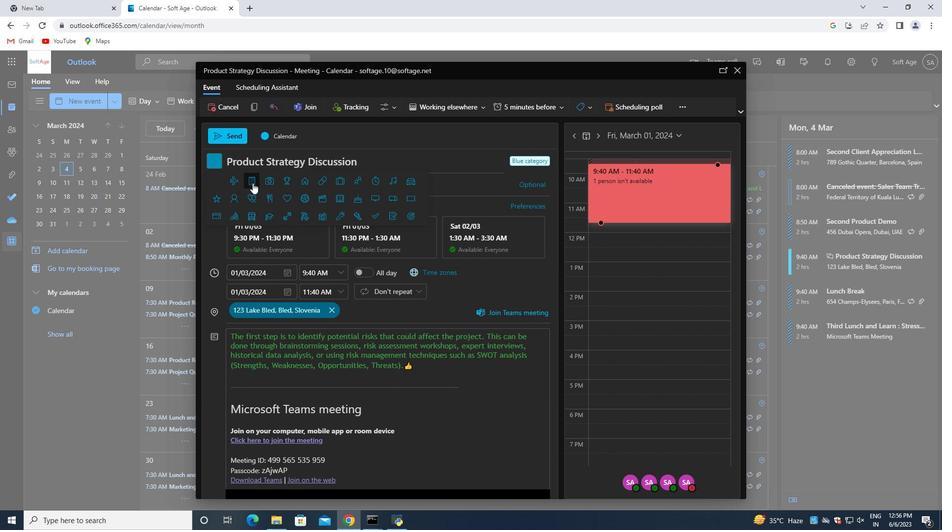 
Action: Mouse pressed left at (252, 183)
Screenshot: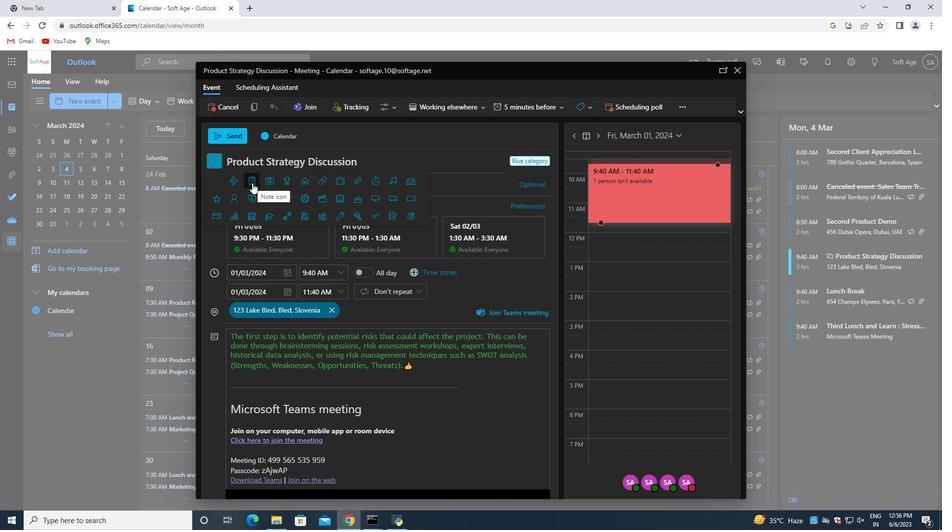 
Action: Mouse moved to (230, 139)
Screenshot: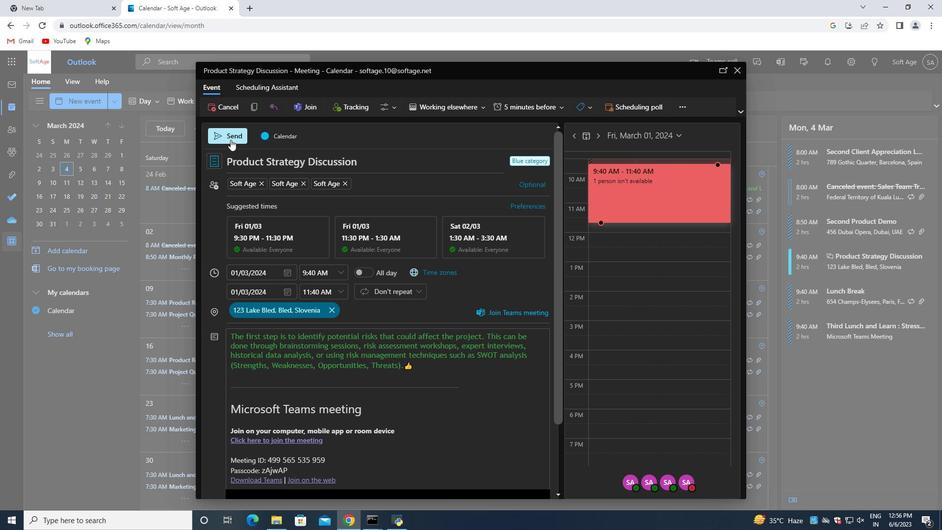 
Action: Mouse pressed left at (230, 139)
Screenshot: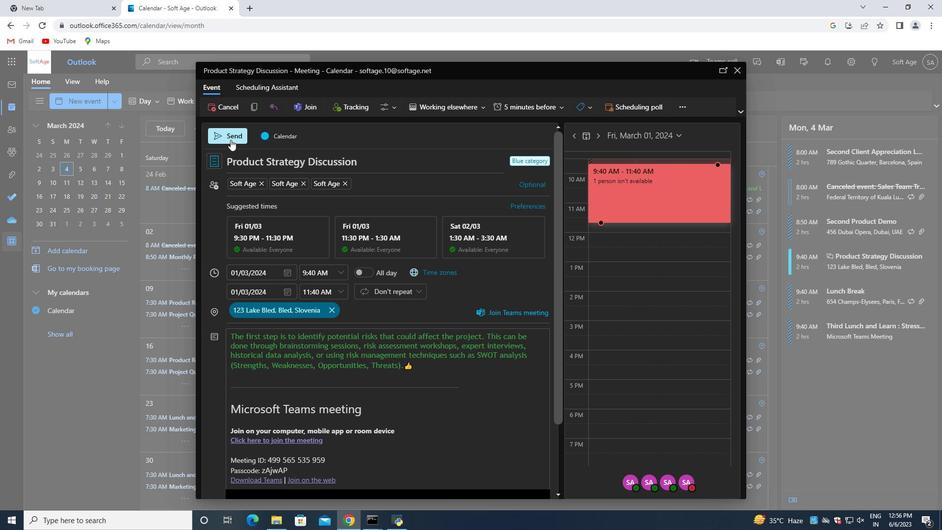 
Action: Mouse moved to (233, 140)
Screenshot: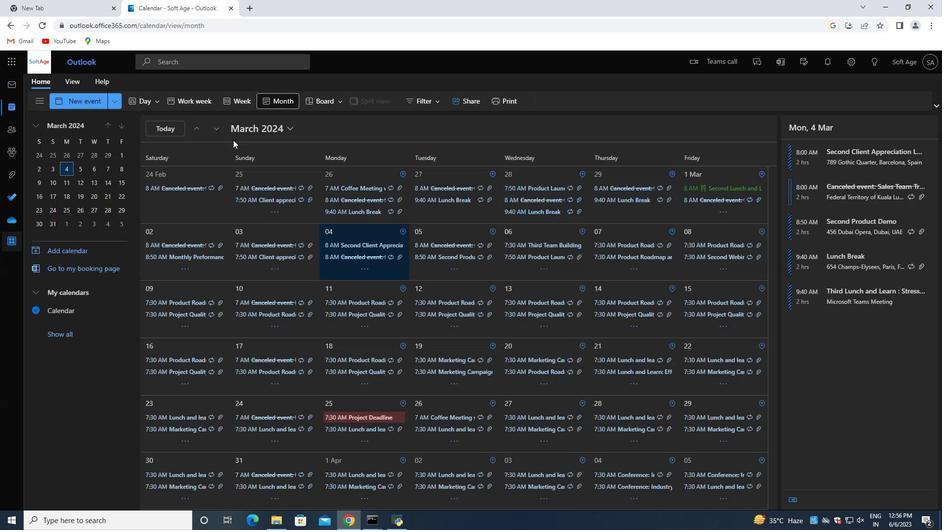 
